 Task: Find connections with filter location Montecarlo with filter topic #indiawith filter profile language French with filter current company UST with filter school LADY DOAK COLLEGE with filter industry Medical and Diagnostic Laboratories with filter service category Cybersecurity with filter keywords title Operations Manager
Action: Mouse moved to (542, 108)
Screenshot: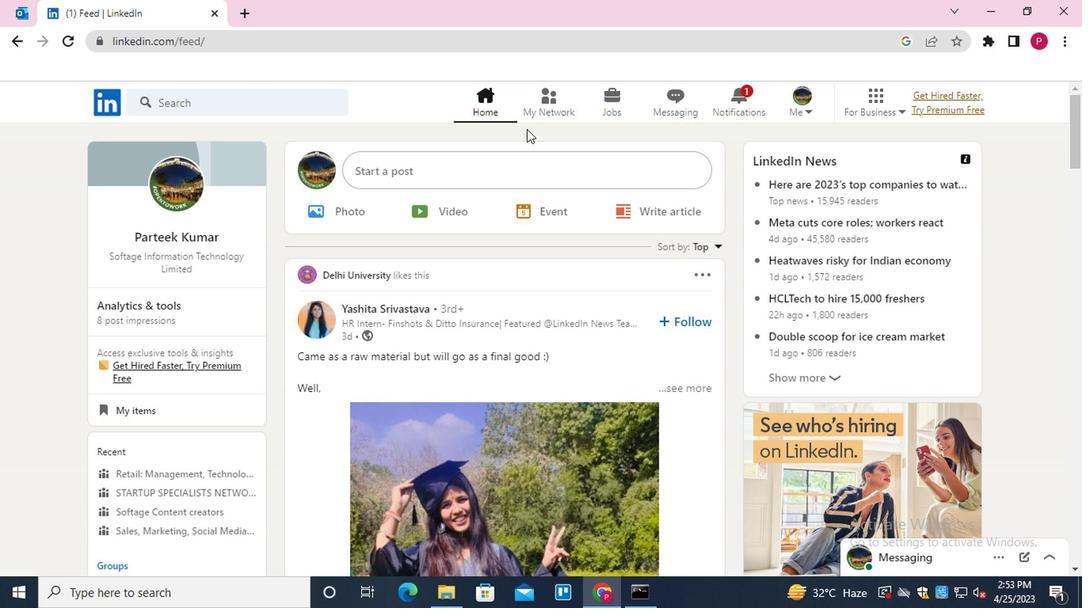 
Action: Mouse pressed left at (542, 108)
Screenshot: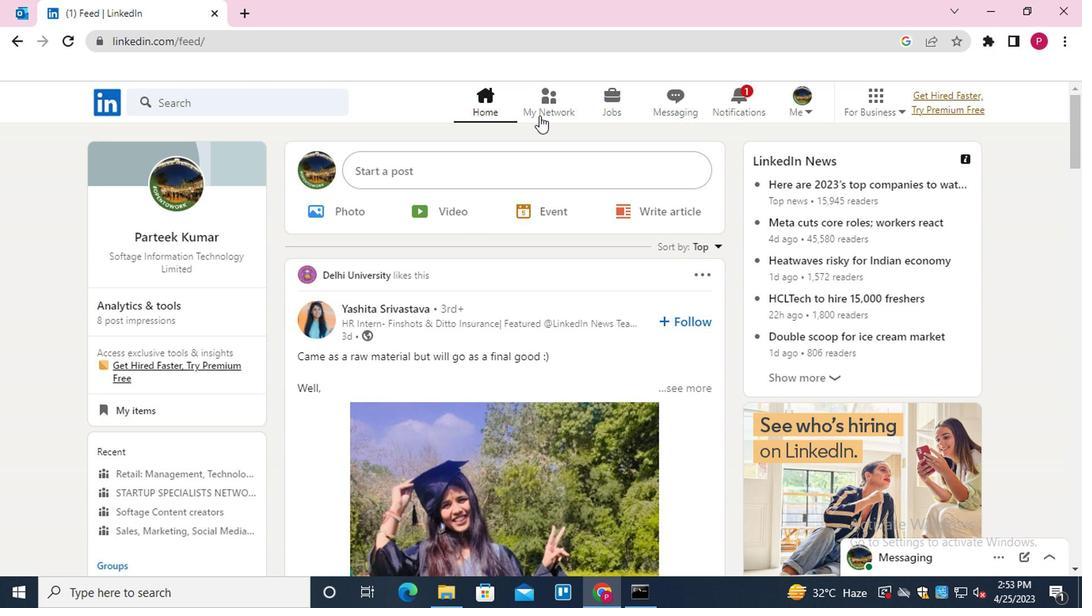 
Action: Mouse moved to (218, 178)
Screenshot: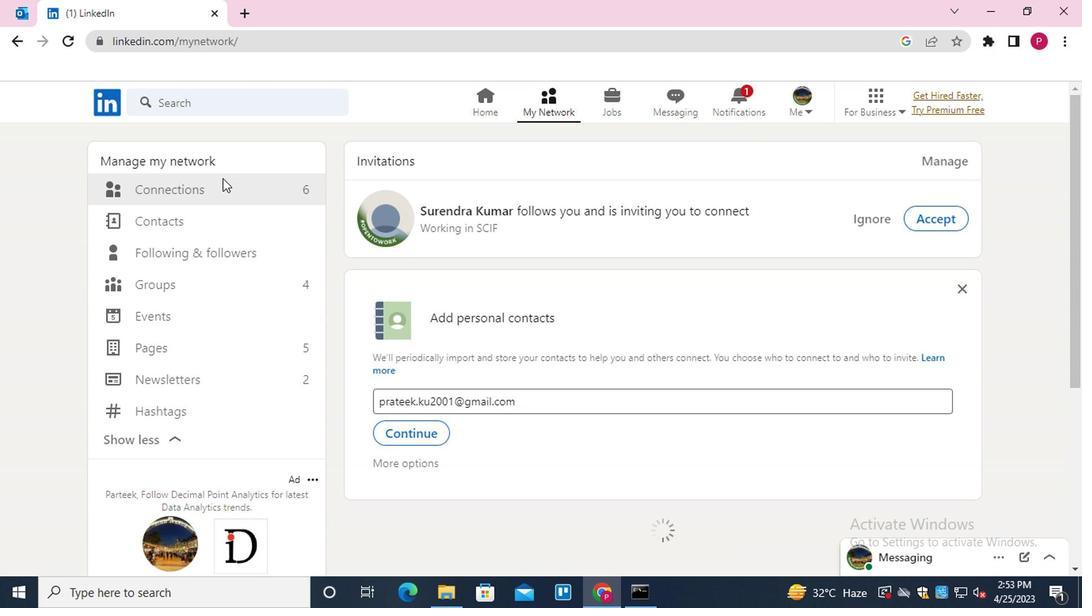 
Action: Mouse pressed left at (218, 178)
Screenshot: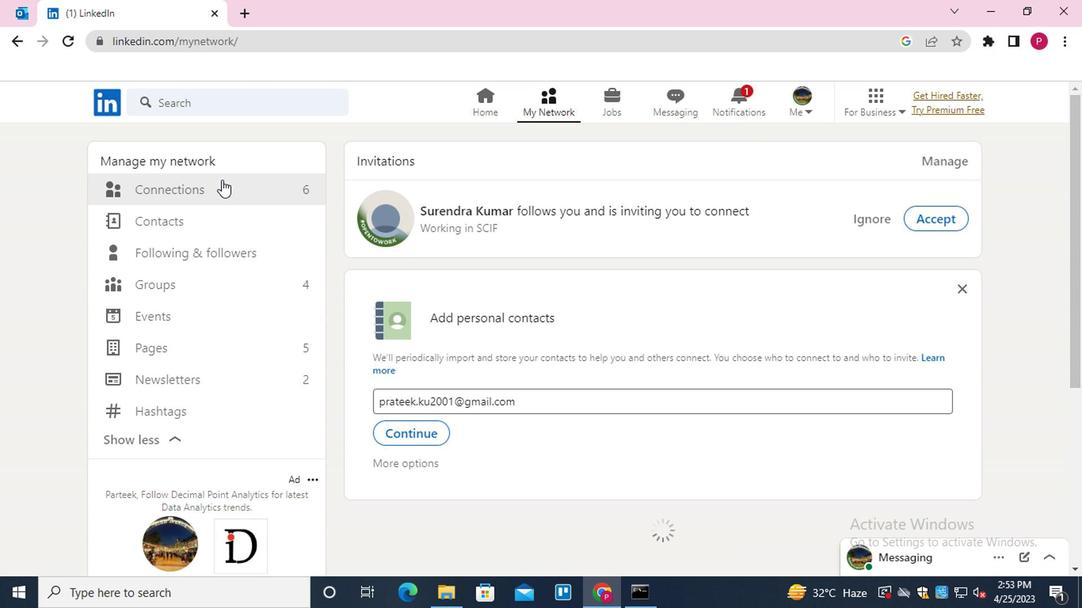 
Action: Mouse moved to (639, 193)
Screenshot: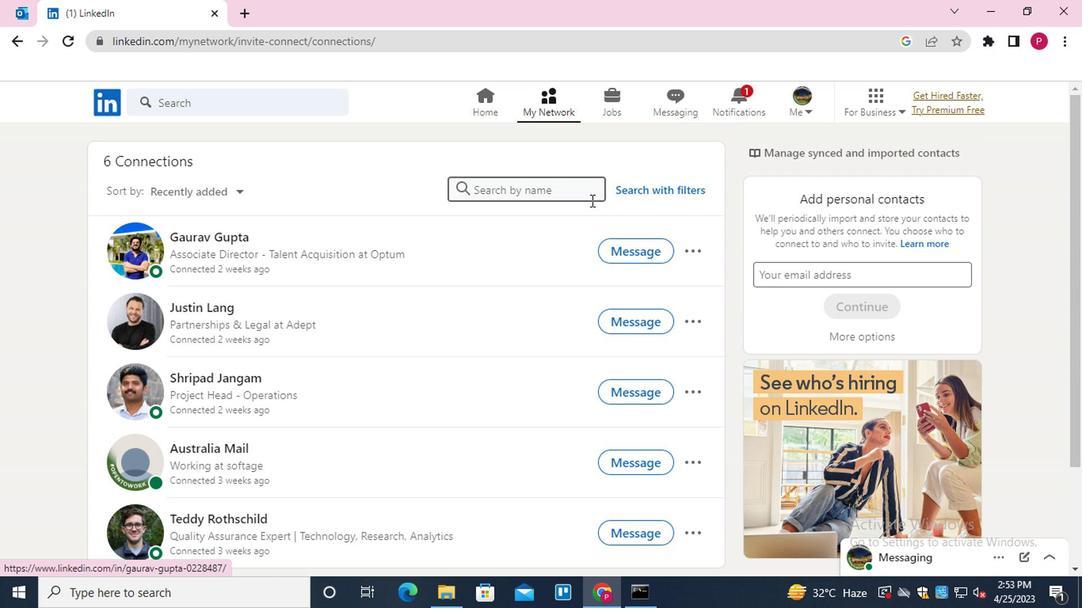 
Action: Mouse pressed left at (639, 193)
Screenshot: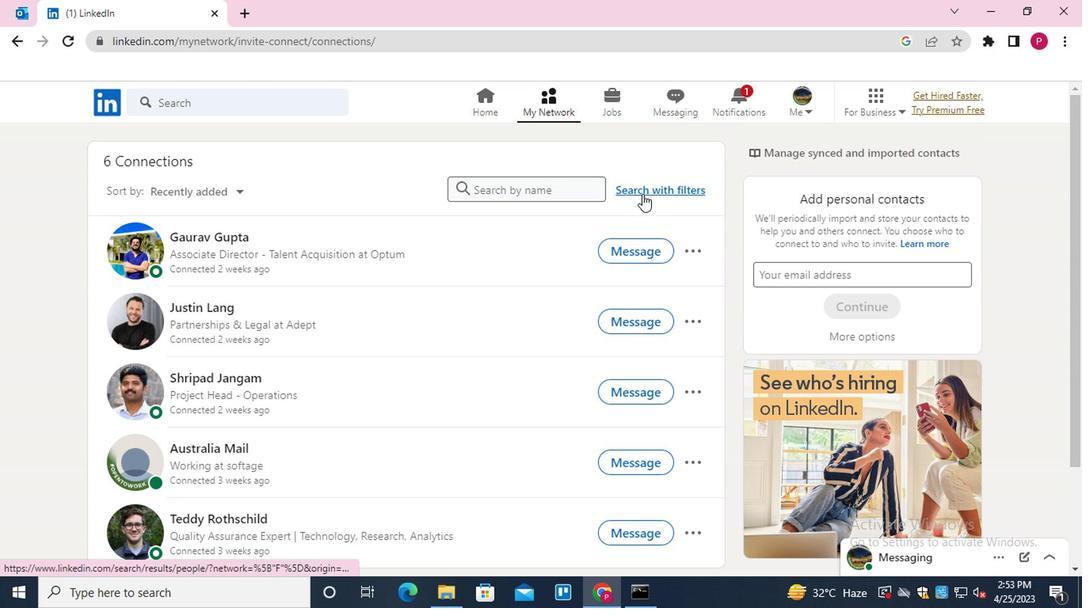 
Action: Mouse moved to (519, 149)
Screenshot: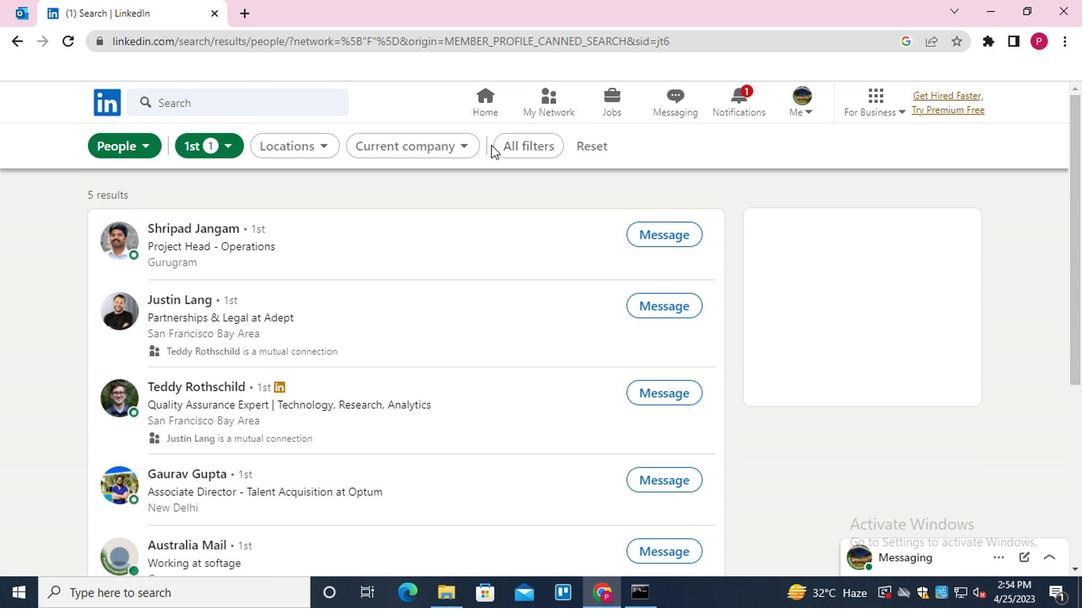 
Action: Mouse pressed left at (519, 149)
Screenshot: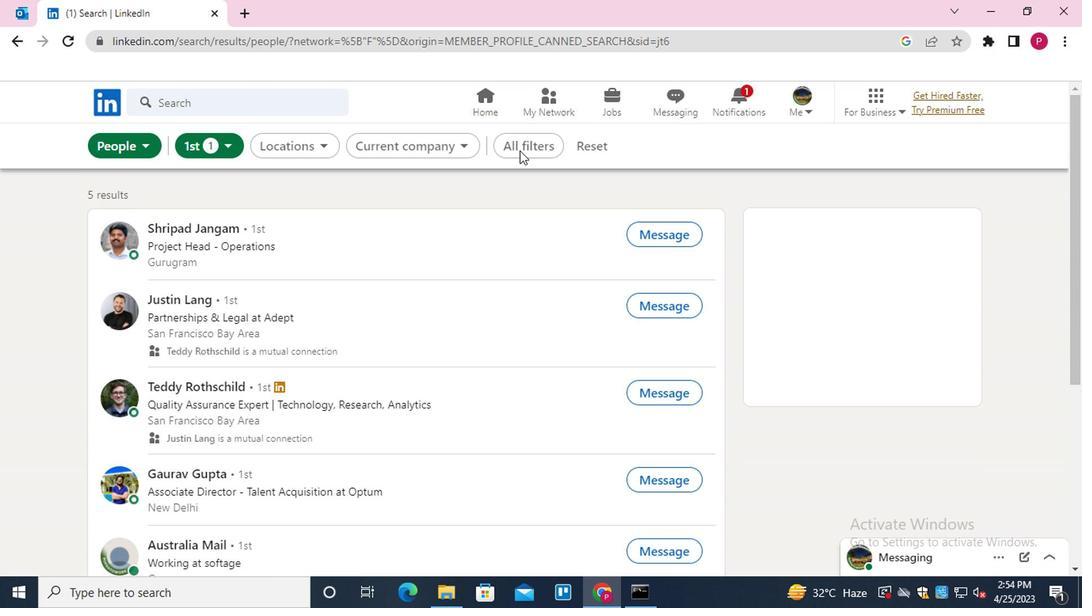 
Action: Mouse moved to (881, 356)
Screenshot: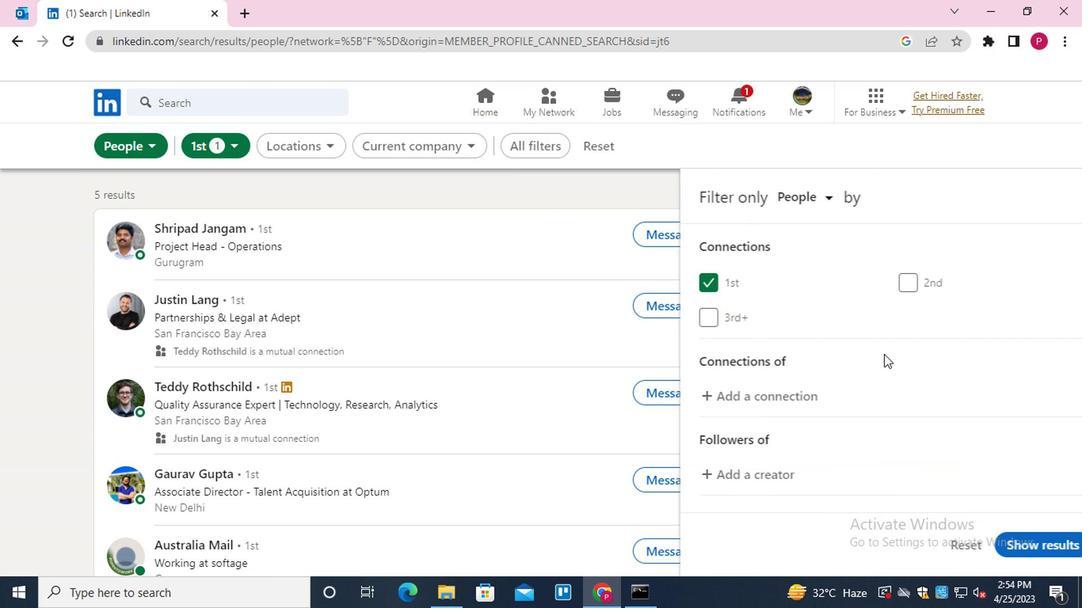
Action: Mouse scrolled (881, 355) with delta (0, -1)
Screenshot: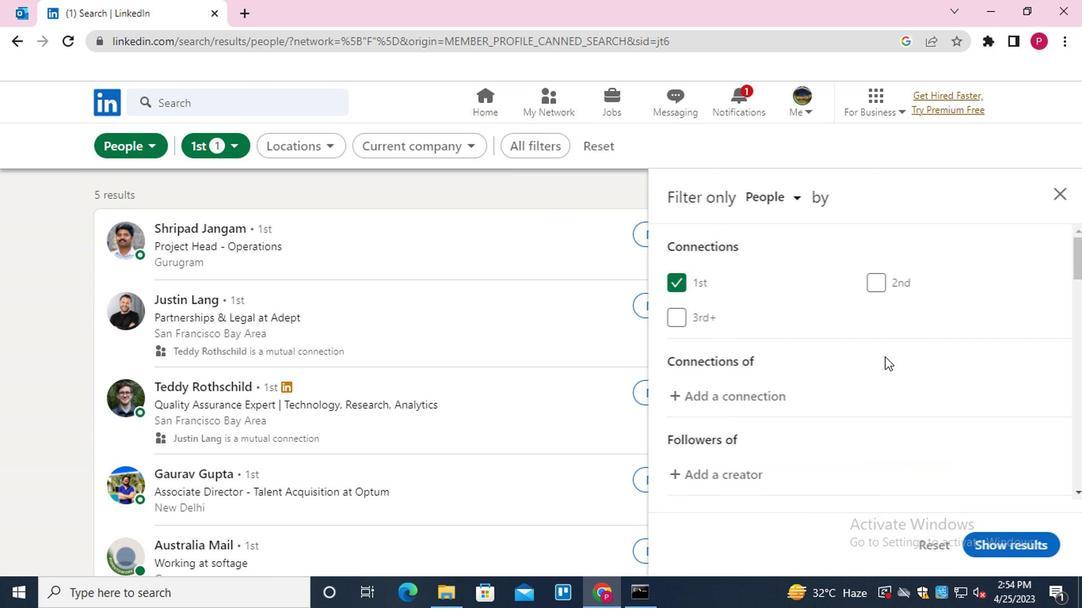 
Action: Mouse scrolled (881, 355) with delta (0, -1)
Screenshot: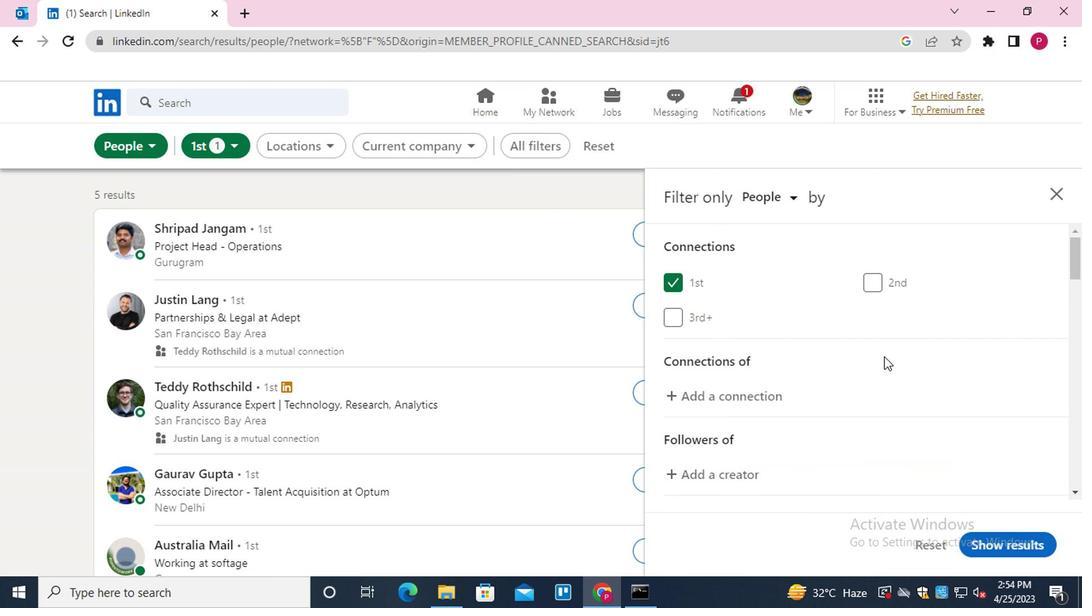 
Action: Mouse scrolled (881, 355) with delta (0, -1)
Screenshot: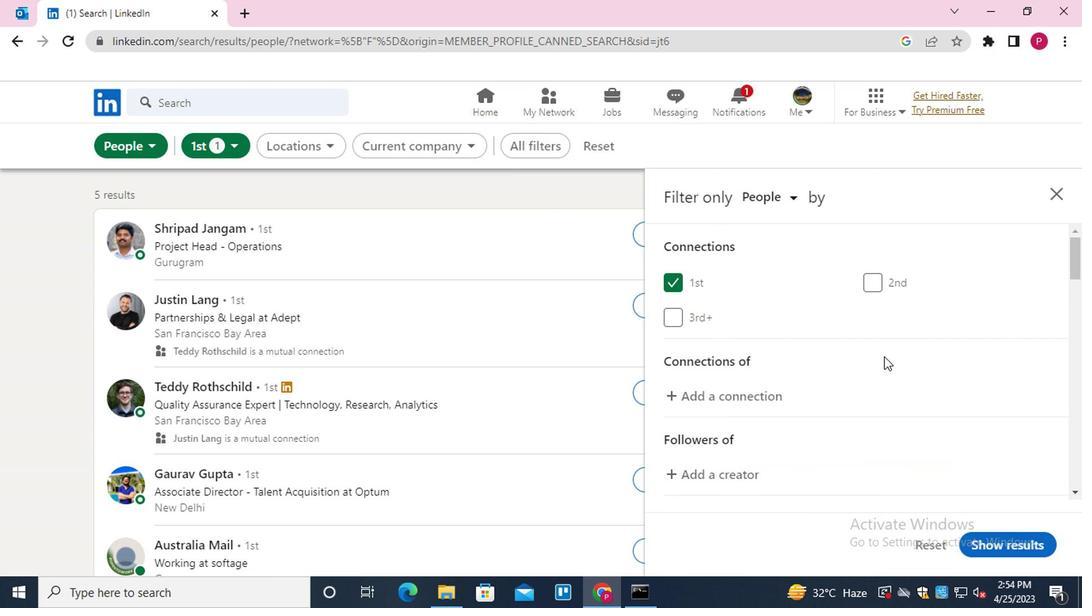 
Action: Mouse moved to (930, 385)
Screenshot: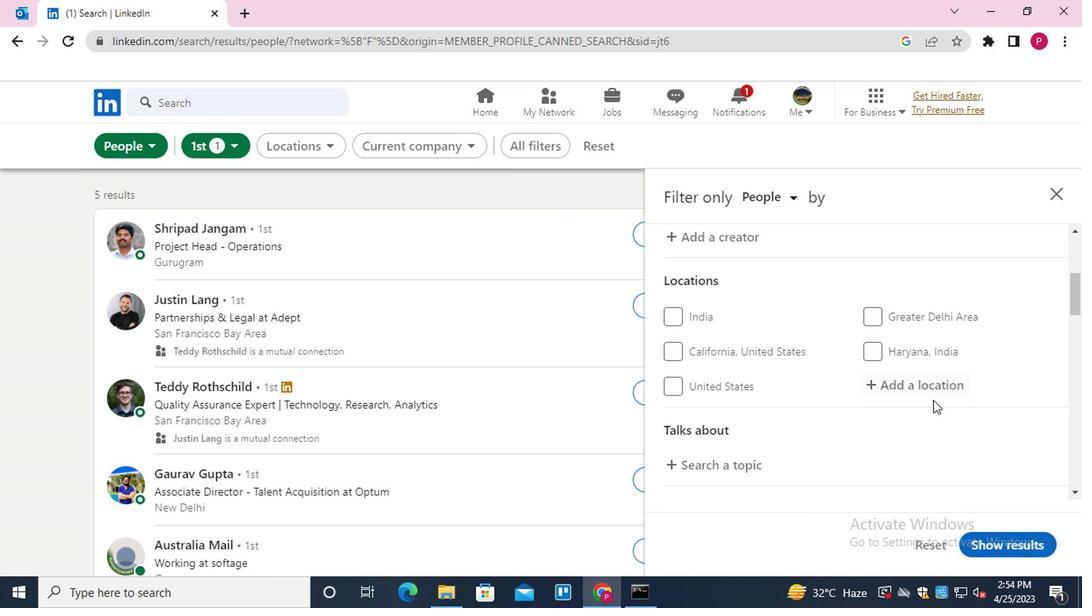 
Action: Mouse pressed left at (930, 385)
Screenshot: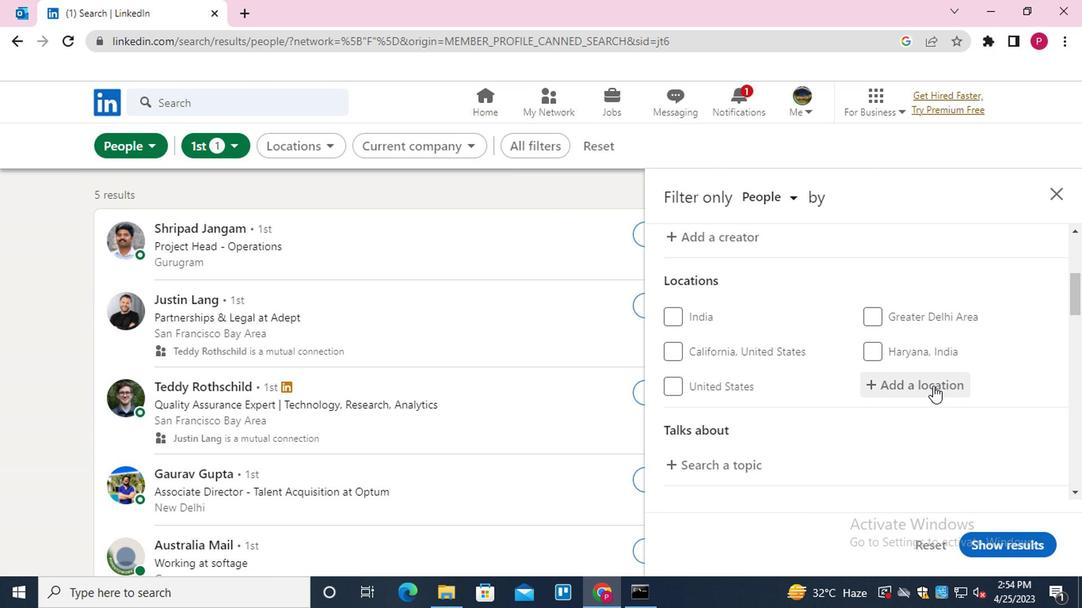 
Action: Key pressed <Key.shift>MONTECARLO
Screenshot: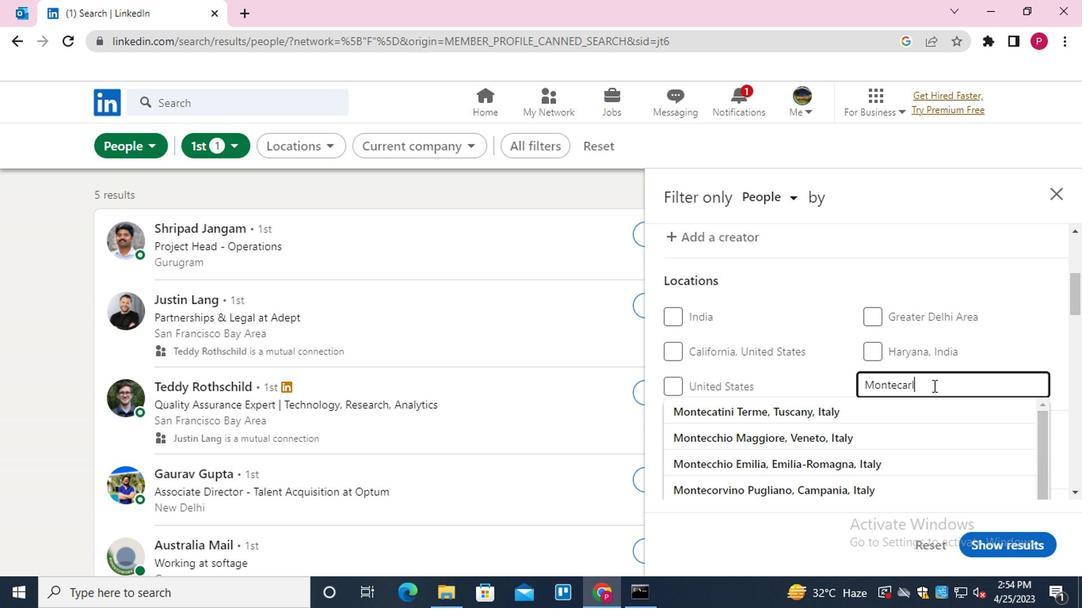 
Action: Mouse moved to (843, 411)
Screenshot: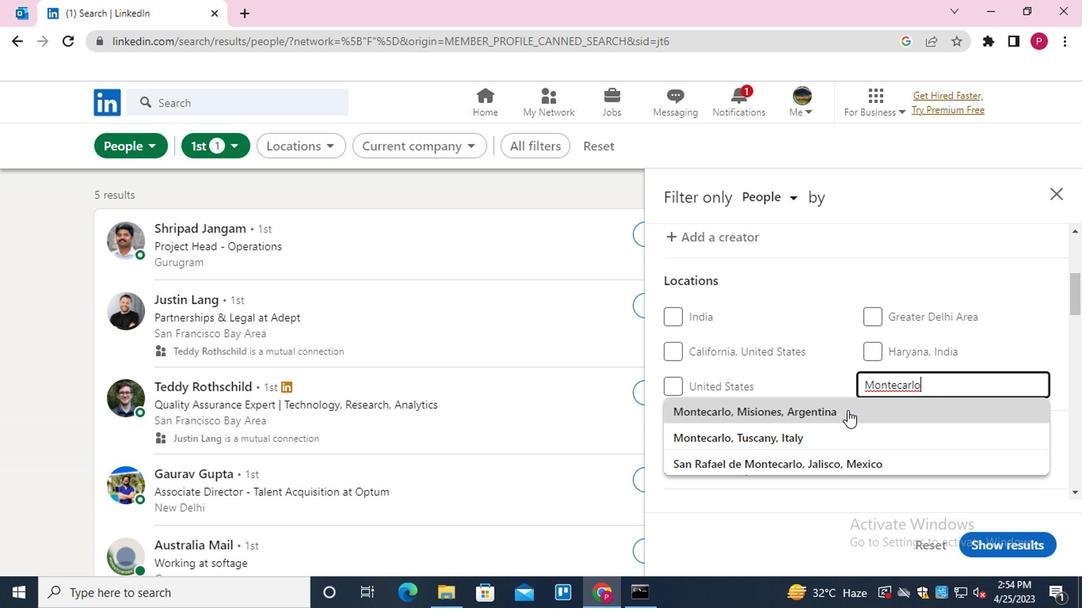 
Action: Mouse pressed left at (843, 411)
Screenshot: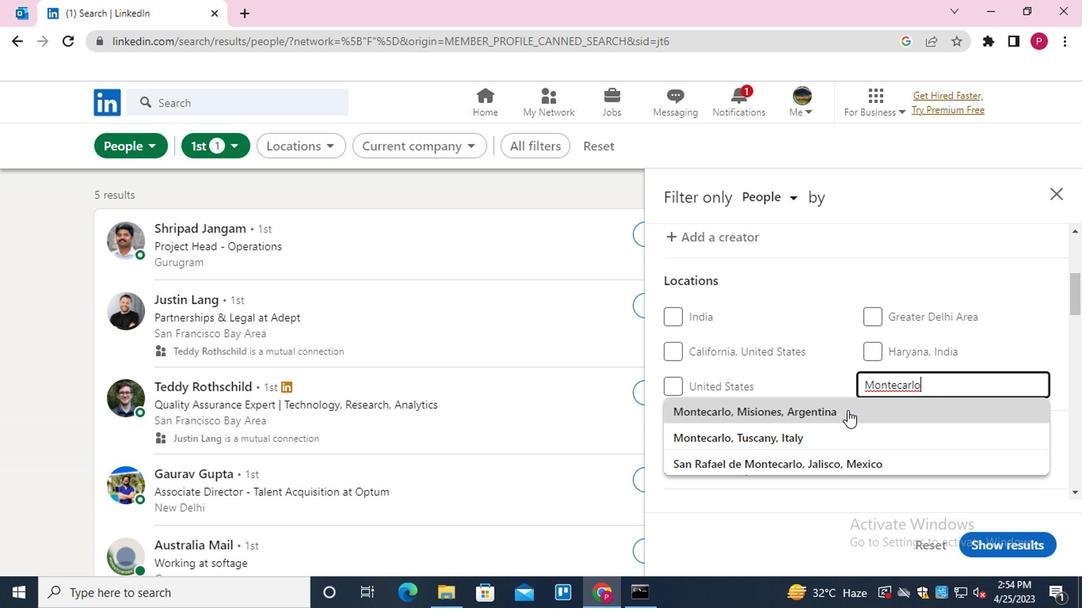 
Action: Mouse moved to (837, 365)
Screenshot: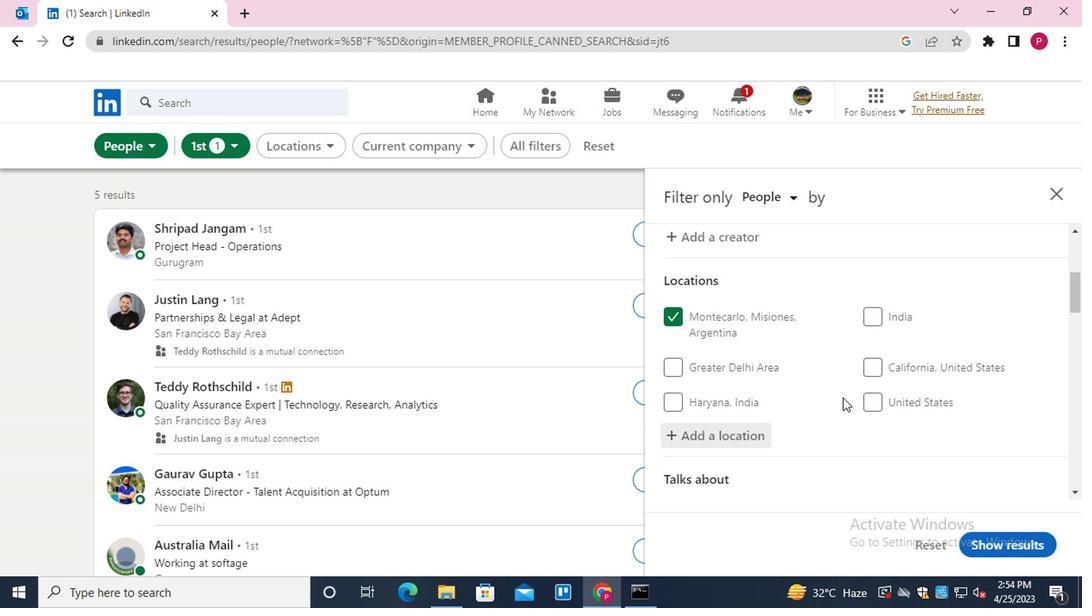 
Action: Mouse scrolled (837, 364) with delta (0, 0)
Screenshot: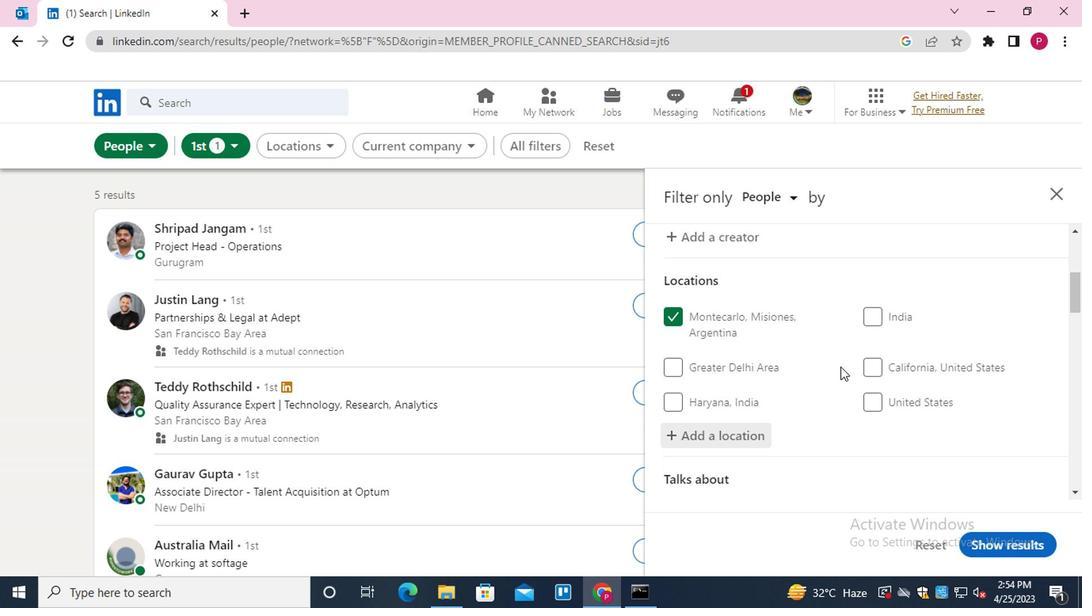 
Action: Mouse scrolled (837, 364) with delta (0, 0)
Screenshot: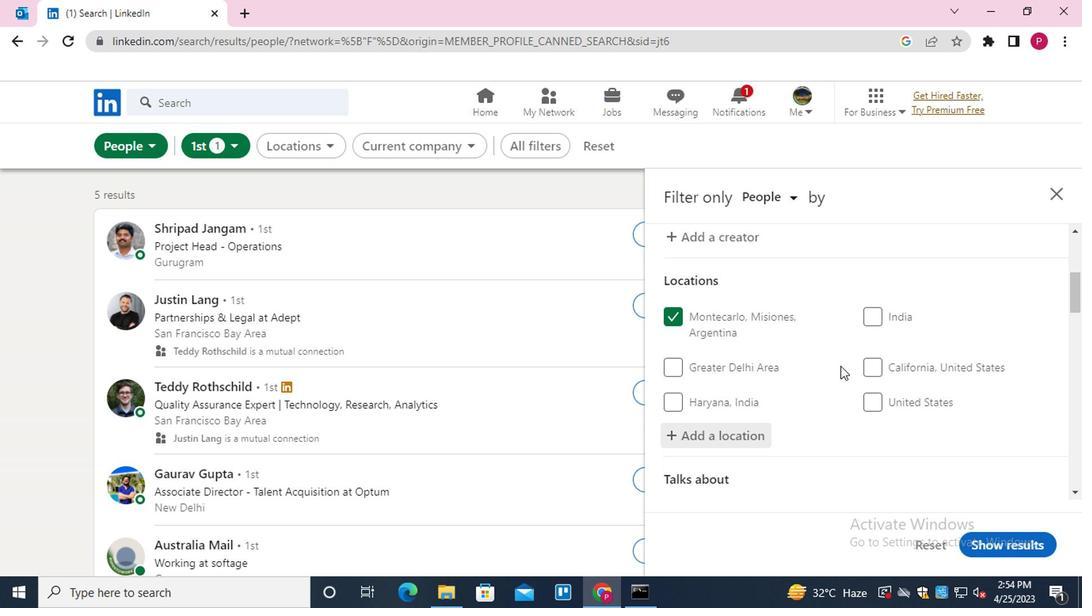 
Action: Mouse scrolled (837, 364) with delta (0, 0)
Screenshot: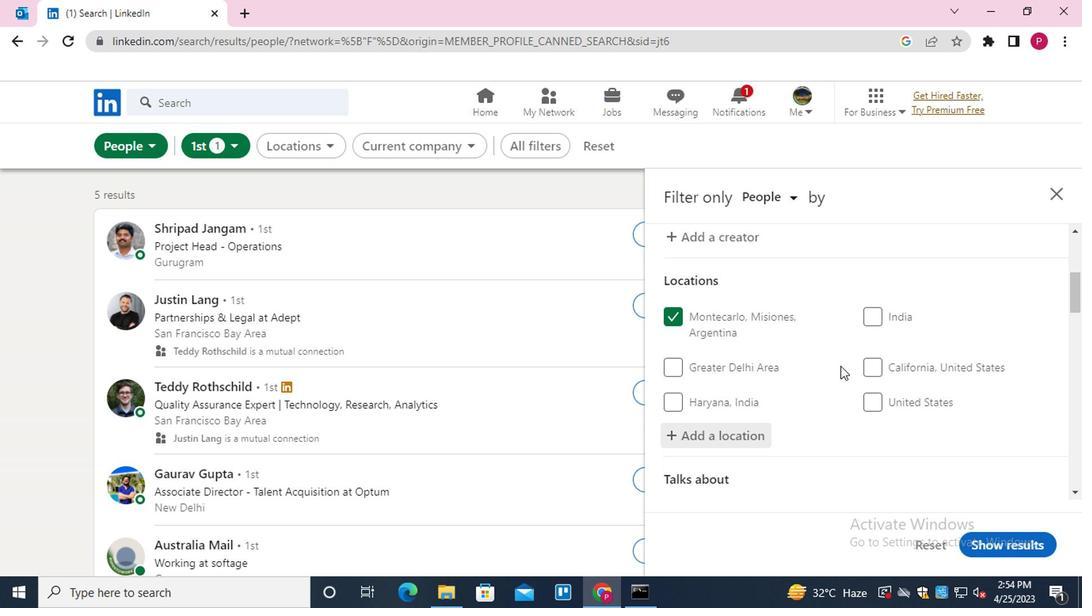 
Action: Mouse moved to (718, 272)
Screenshot: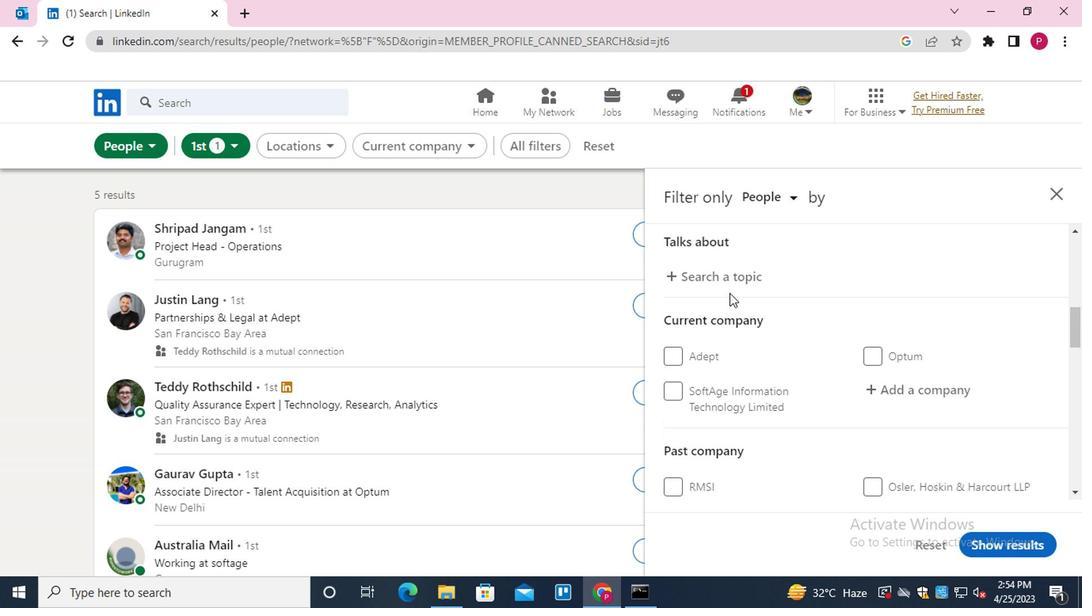 
Action: Mouse pressed left at (718, 272)
Screenshot: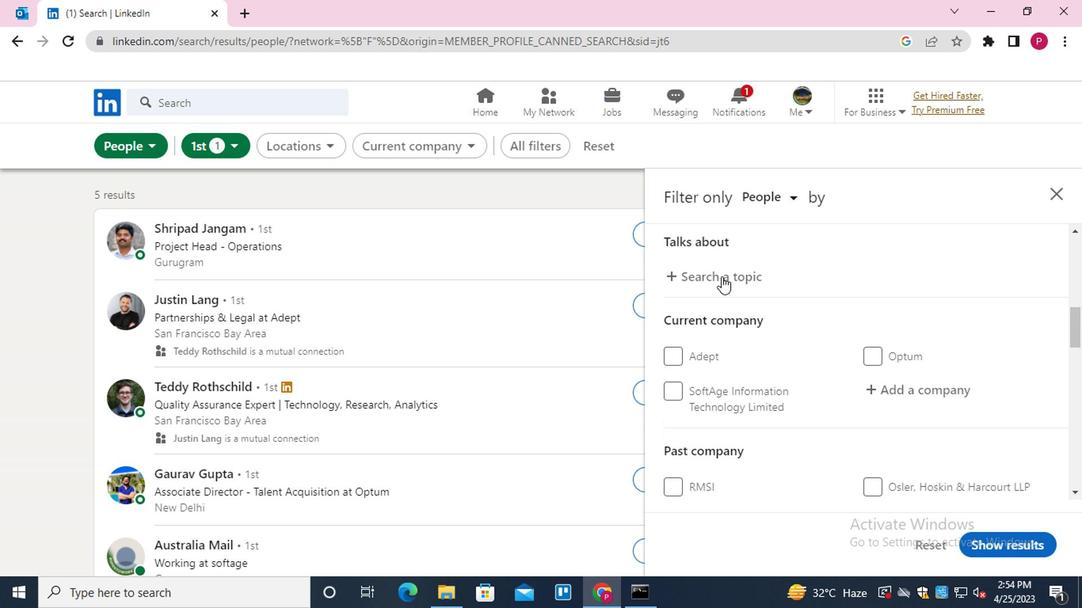 
Action: Key pressed <Key.shift>#INDIA
Screenshot: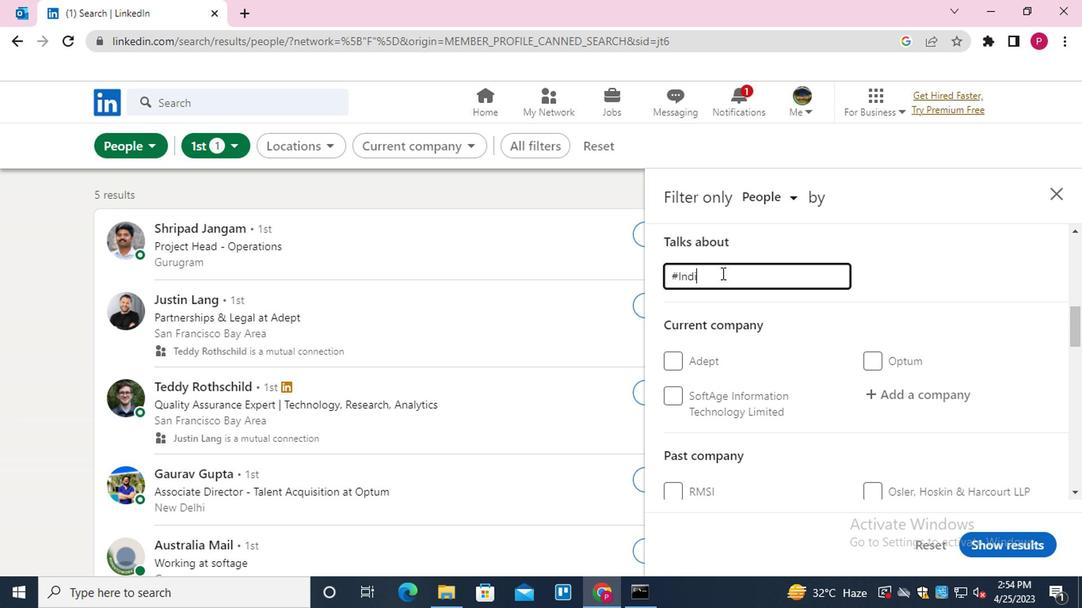 
Action: Mouse moved to (728, 345)
Screenshot: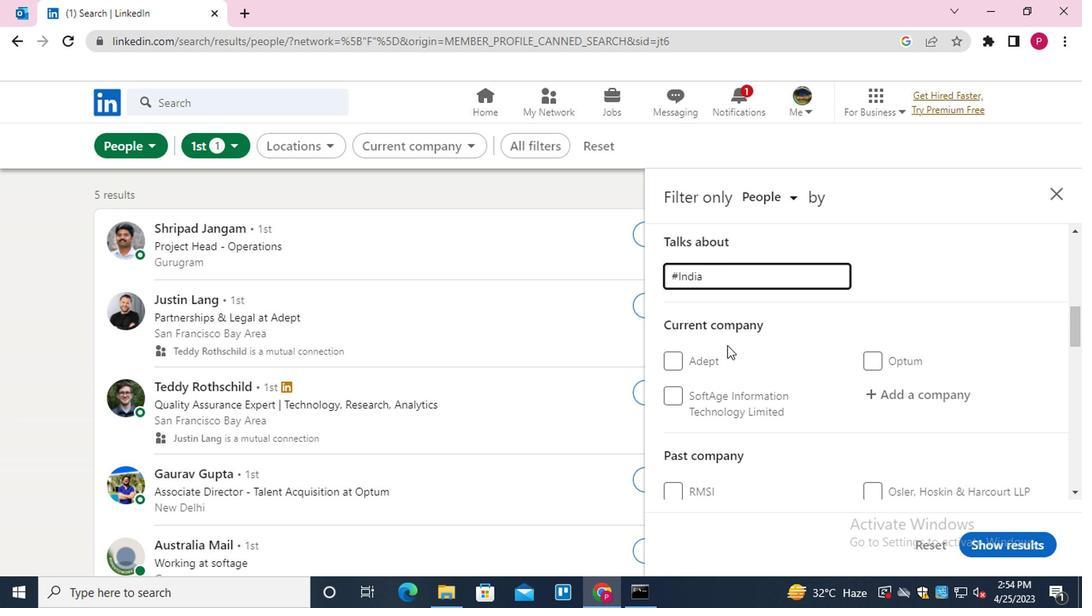 
Action: Mouse scrolled (728, 344) with delta (0, 0)
Screenshot: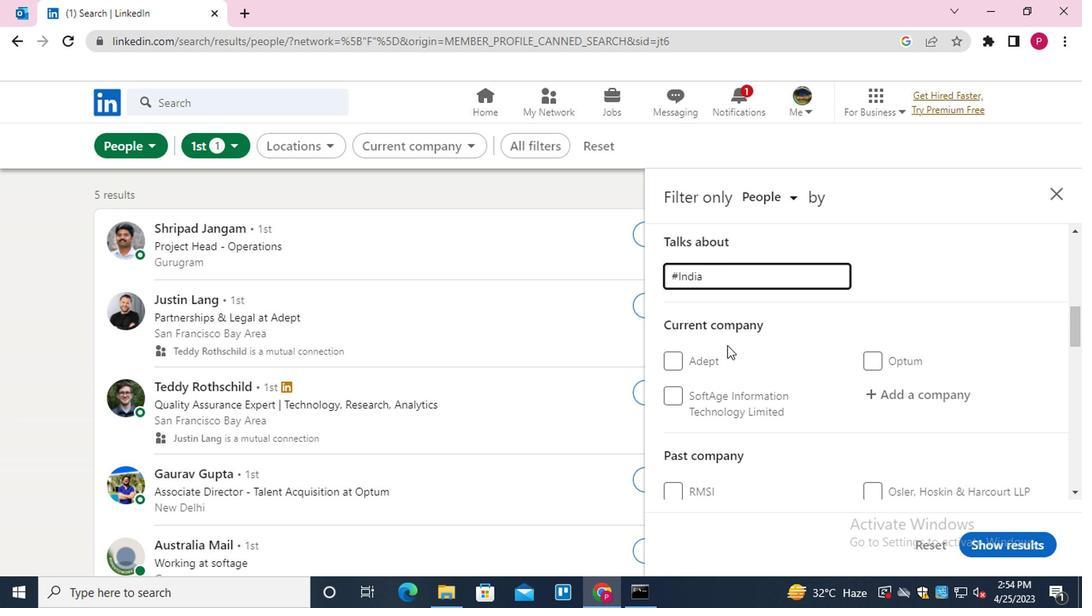 
Action: Mouse moved to (744, 350)
Screenshot: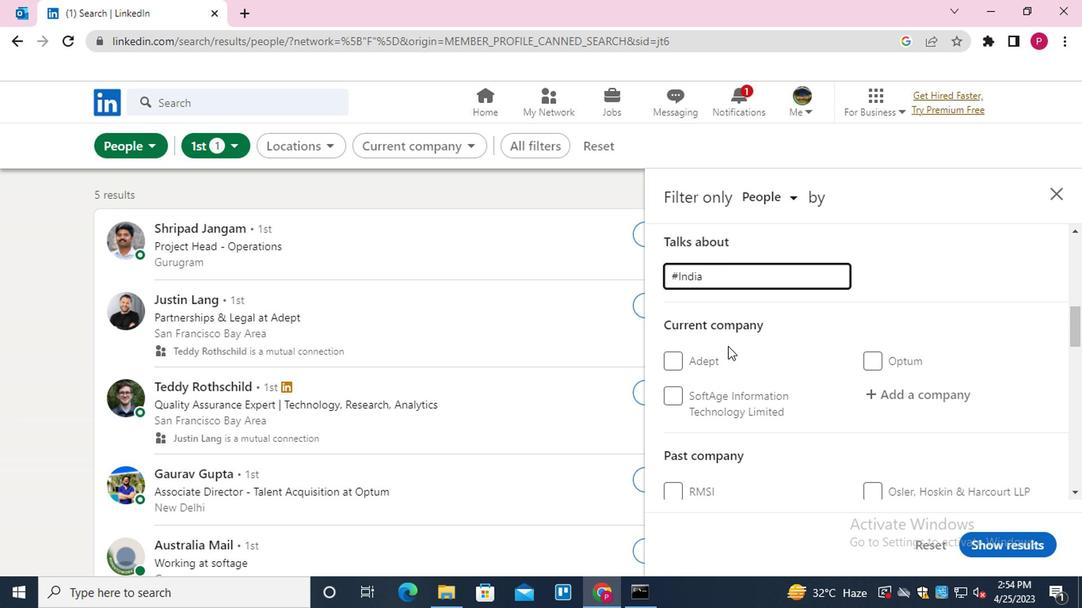 
Action: Mouse scrolled (744, 349) with delta (0, 0)
Screenshot: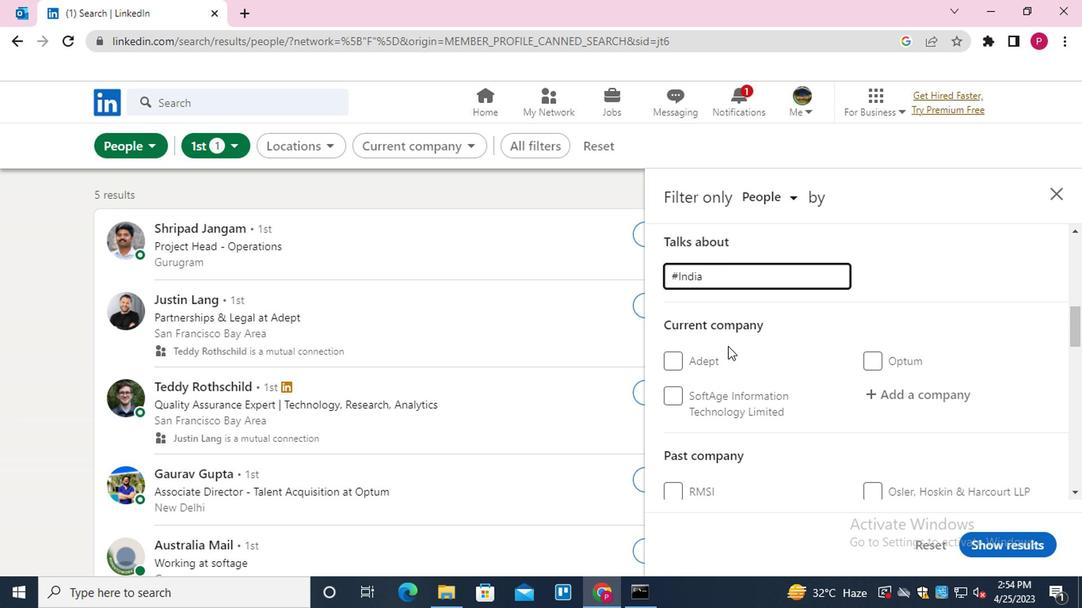 
Action: Mouse moved to (932, 238)
Screenshot: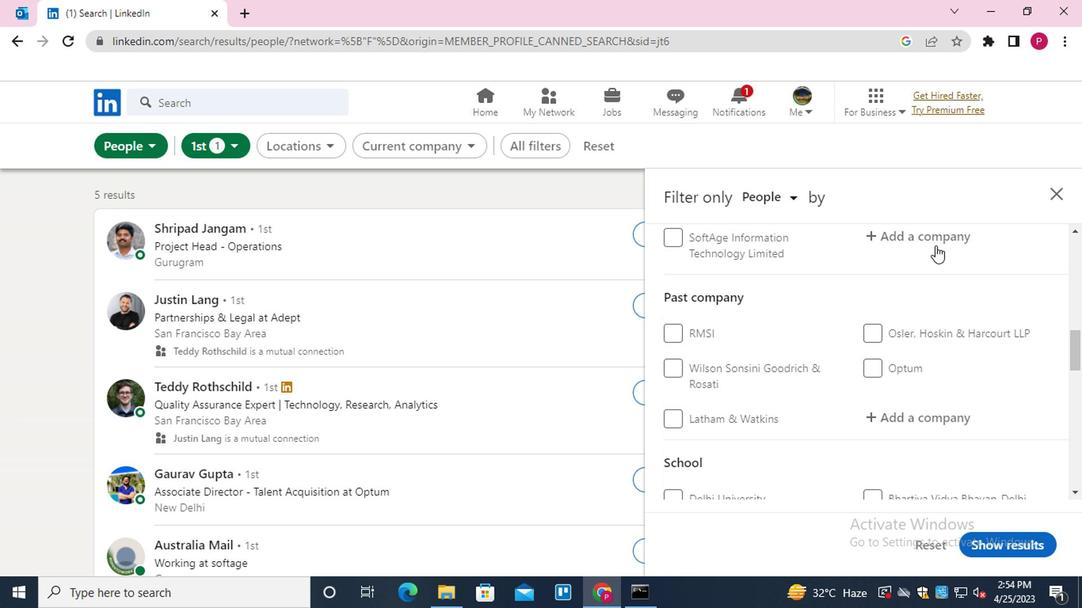 
Action: Mouse pressed left at (932, 238)
Screenshot: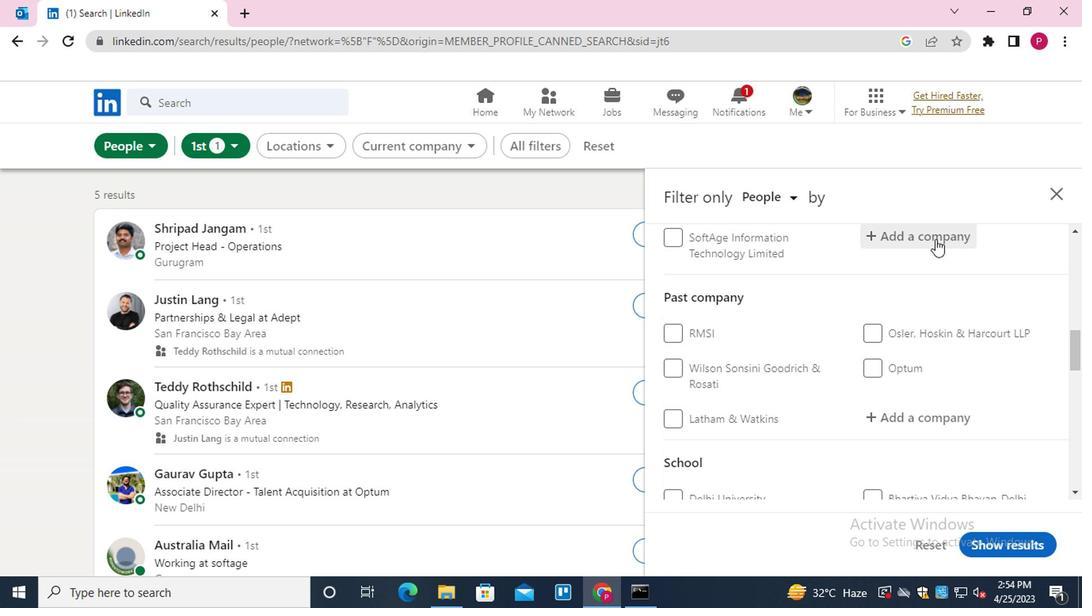 
Action: Mouse moved to (878, 317)
Screenshot: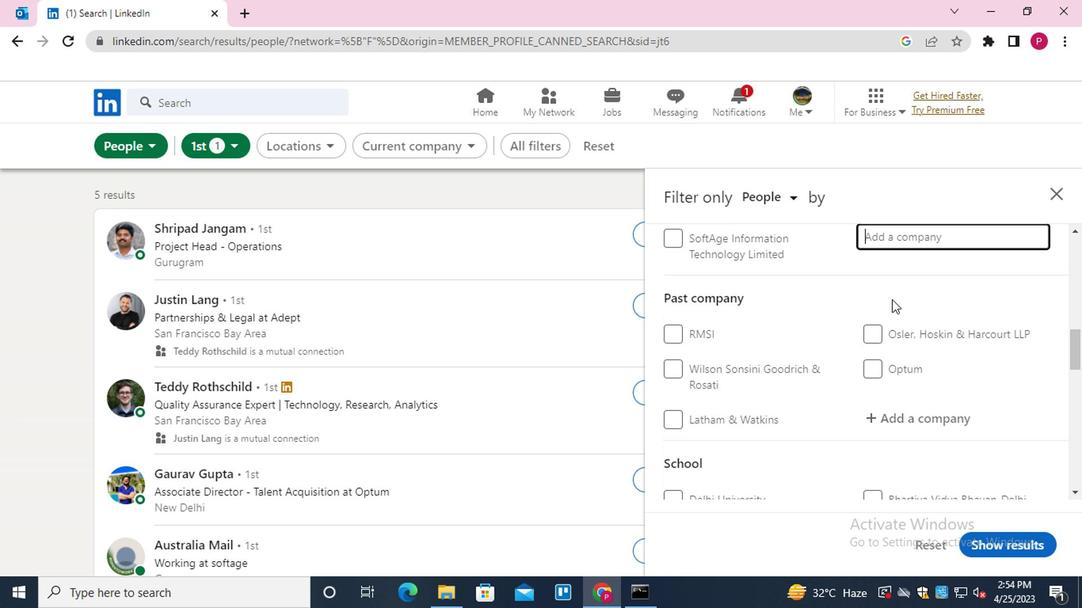 
Action: Key pressed <Key.shift><Key.shift><Key.shift>UST
Screenshot: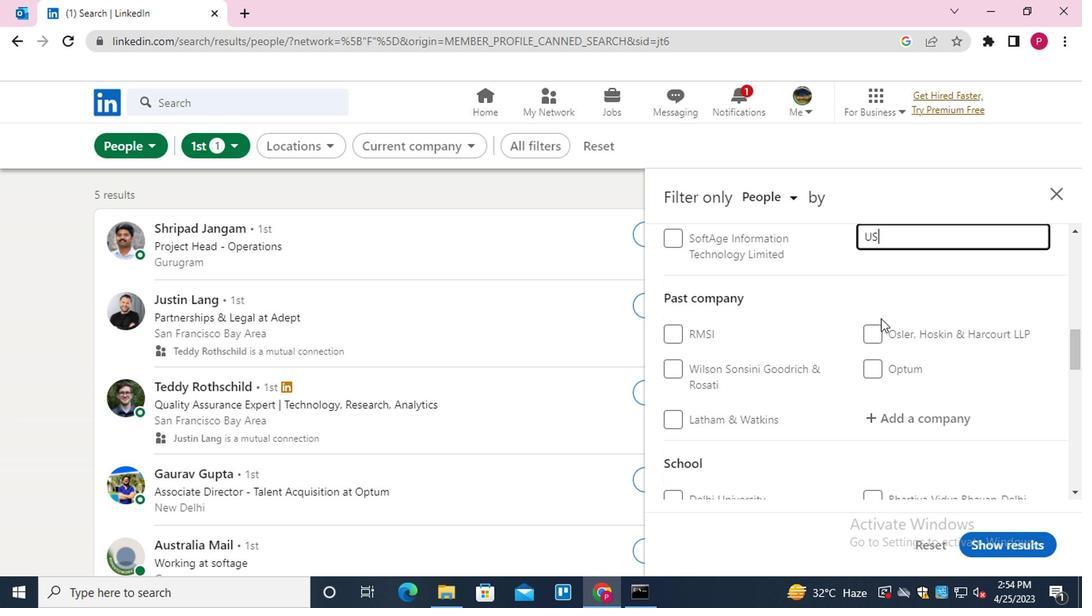 
Action: Mouse moved to (837, 276)
Screenshot: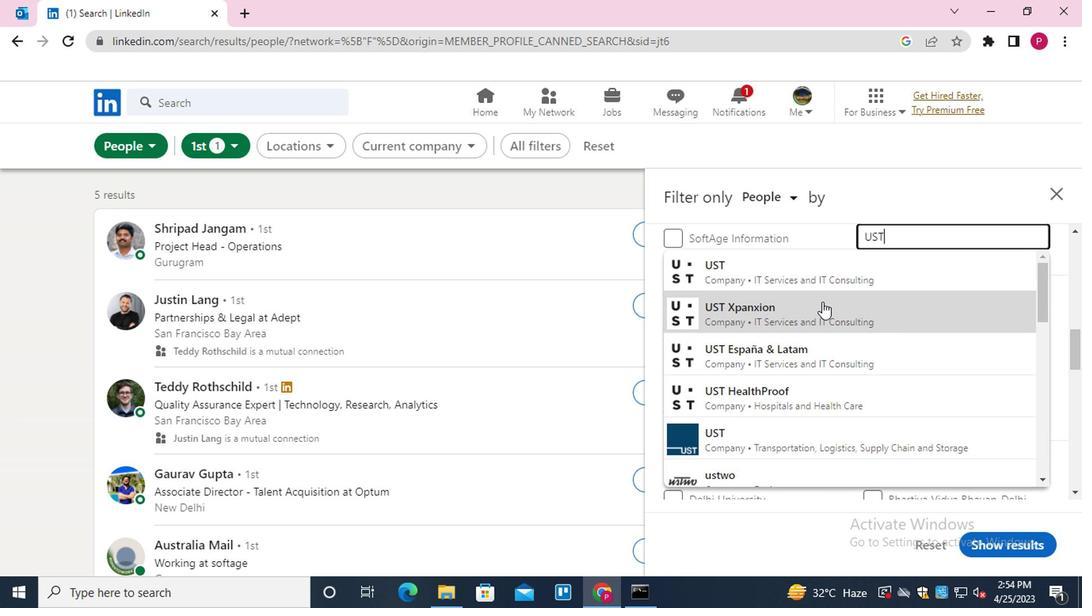 
Action: Mouse pressed left at (837, 276)
Screenshot: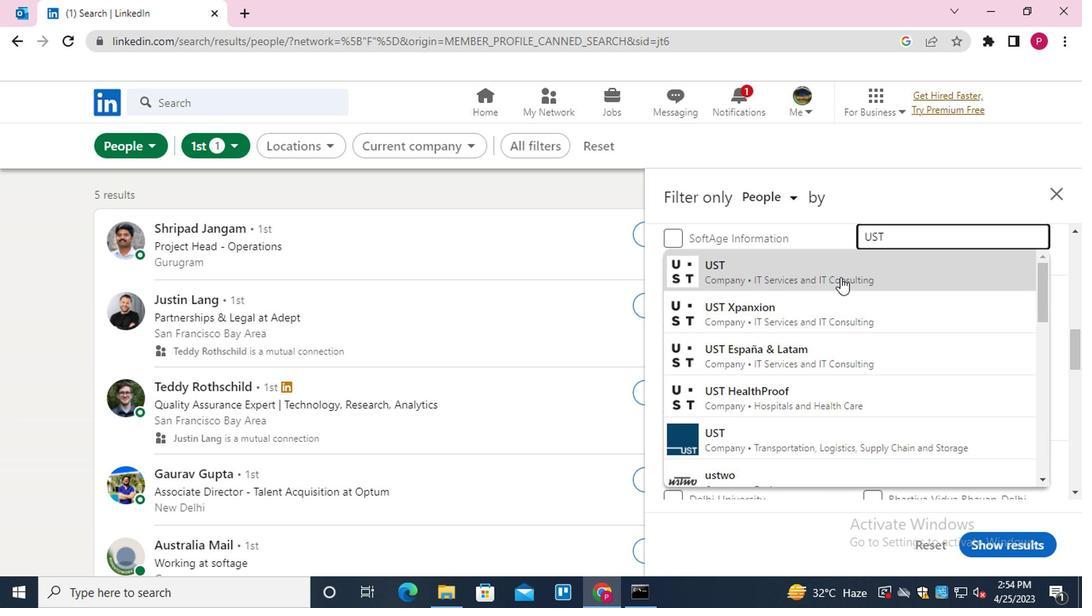 
Action: Mouse moved to (776, 298)
Screenshot: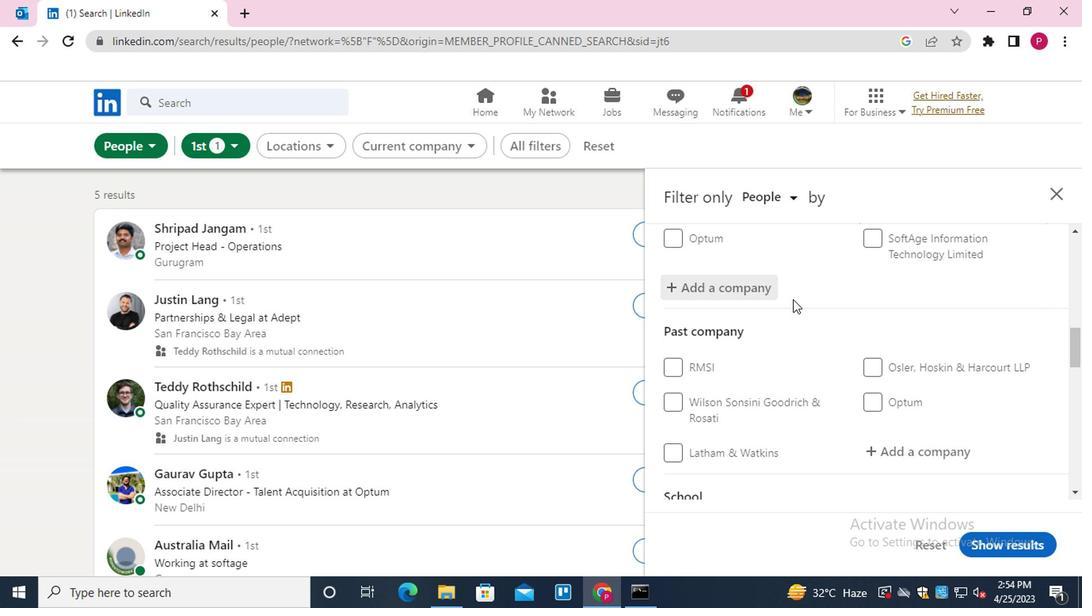 
Action: Mouse scrolled (776, 297) with delta (0, -1)
Screenshot: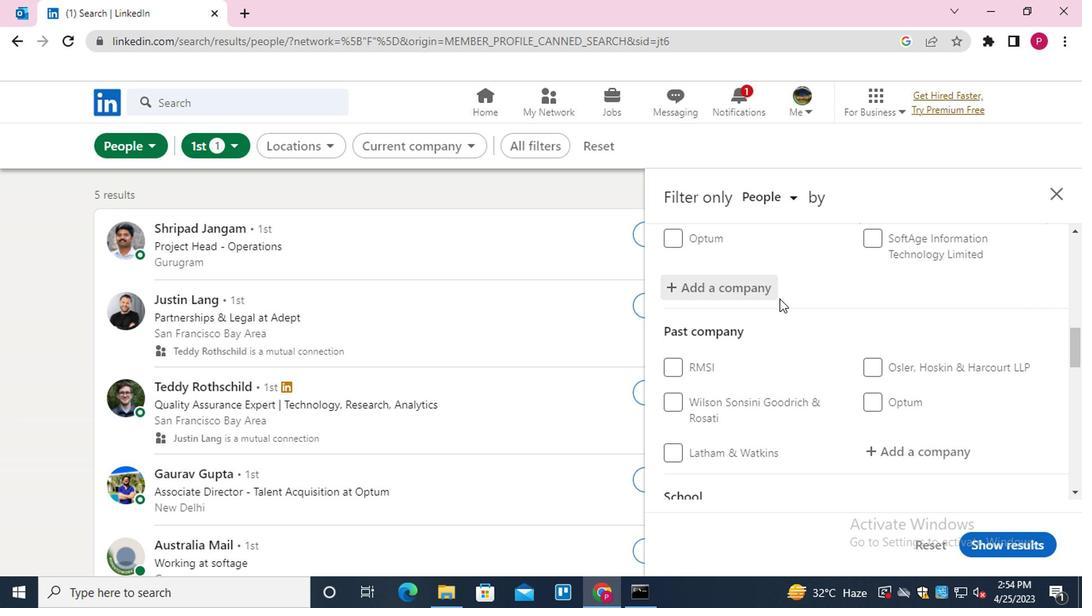 
Action: Mouse scrolled (776, 297) with delta (0, -1)
Screenshot: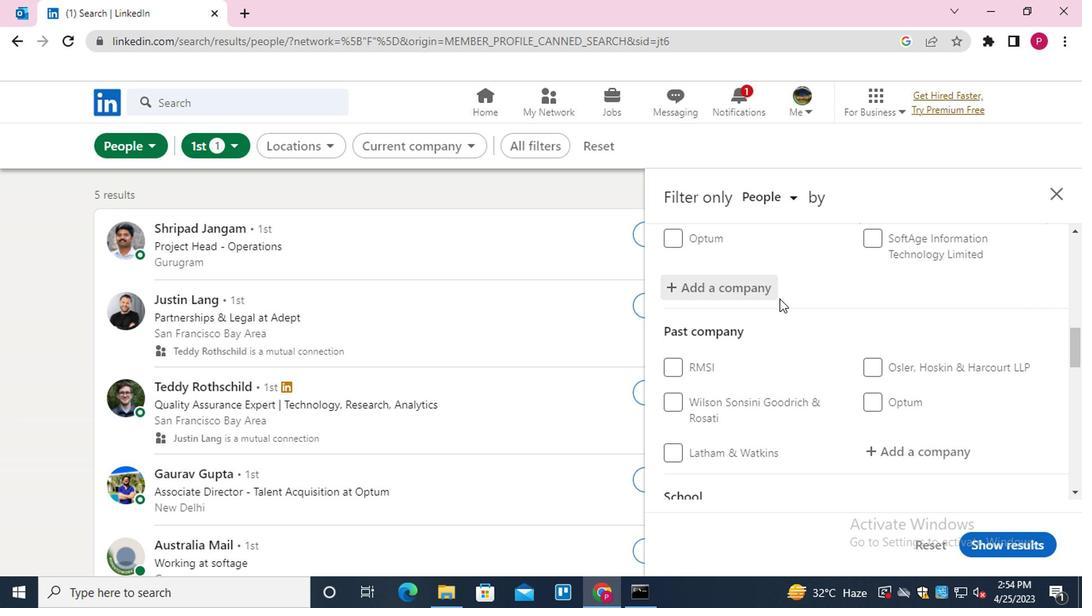 
Action: Mouse scrolled (776, 297) with delta (0, -1)
Screenshot: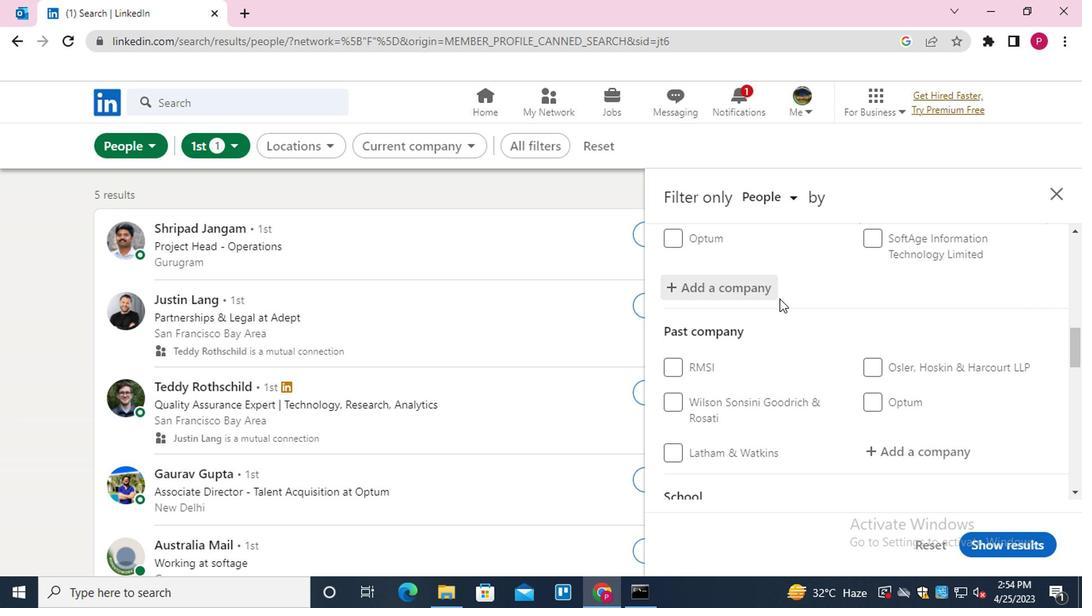 
Action: Mouse moved to (921, 397)
Screenshot: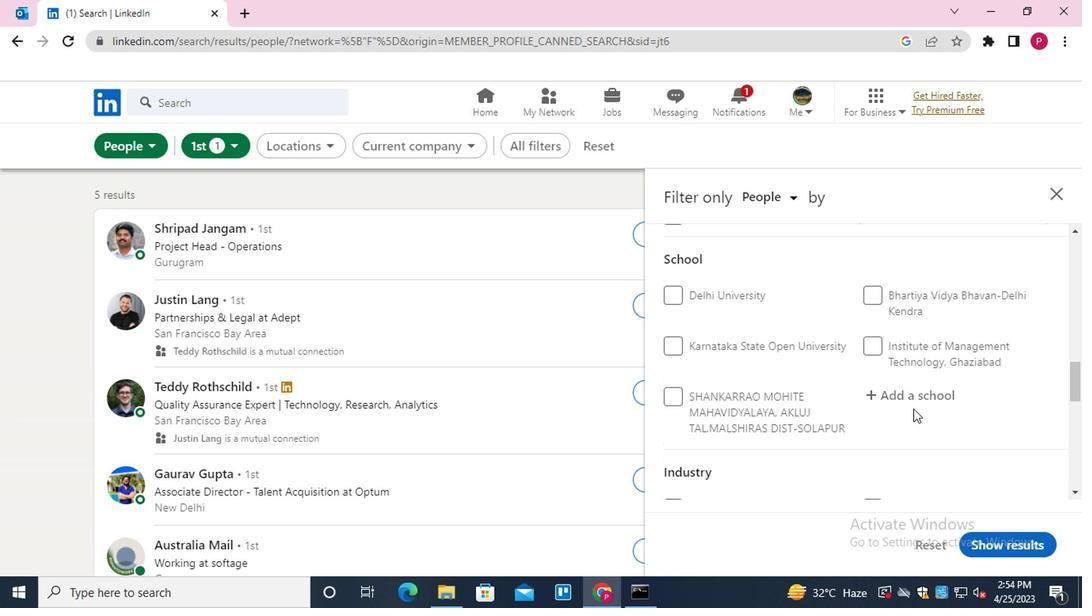 
Action: Mouse pressed left at (921, 397)
Screenshot: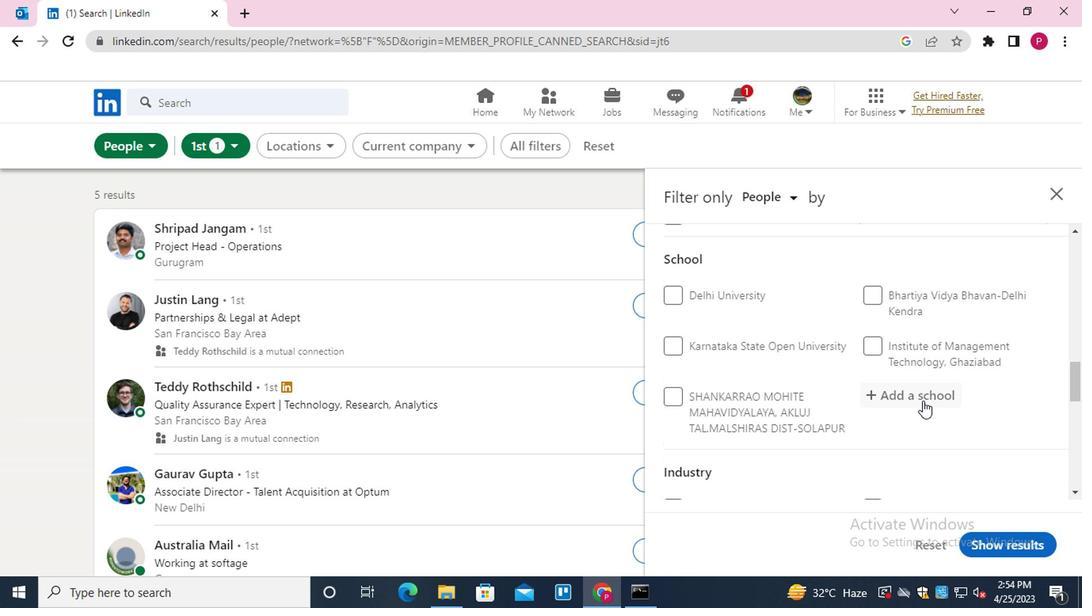 
Action: Key pressed <Key.shift><Key.shift><Key.shift><Key.shift><Key.shift><Key.shift><Key.shift><Key.shift><Key.shift>J<Key.backspace>LADY<Key.space><Key.shift>DOAK
Screenshot: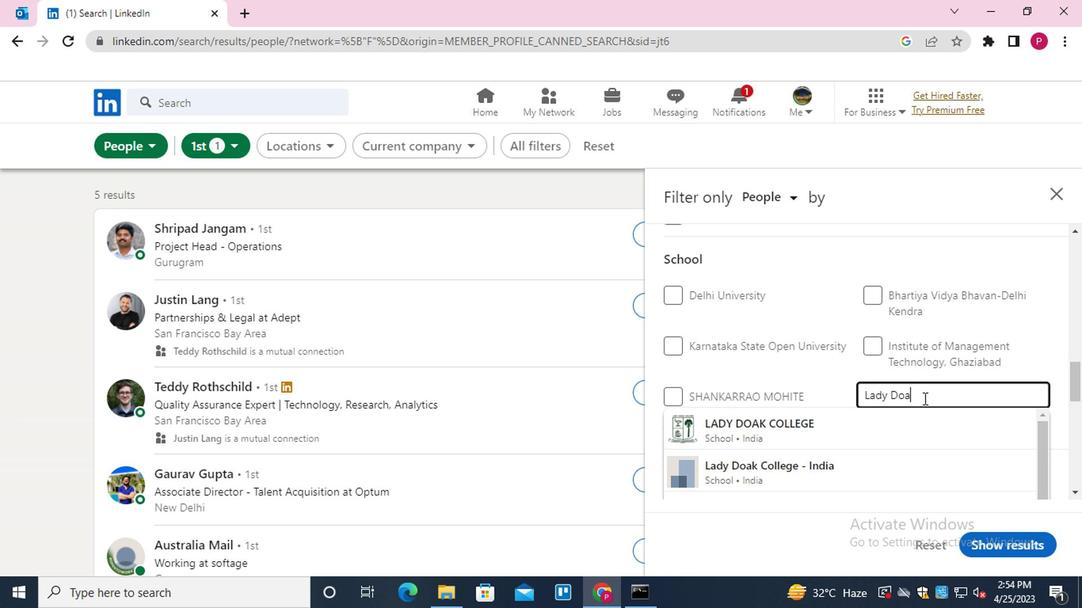 
Action: Mouse moved to (843, 427)
Screenshot: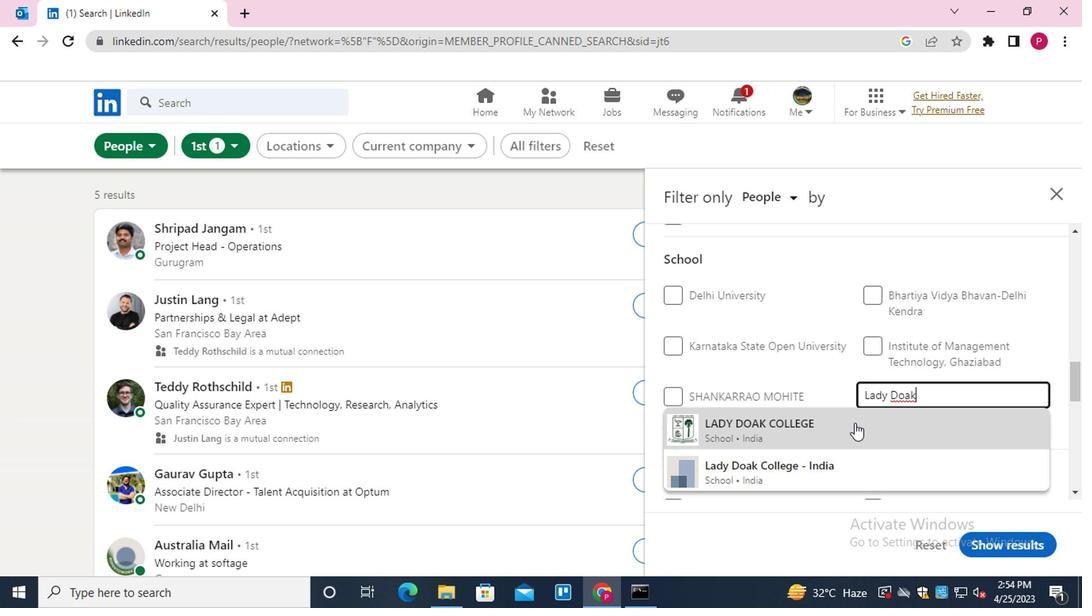 
Action: Mouse pressed left at (843, 427)
Screenshot: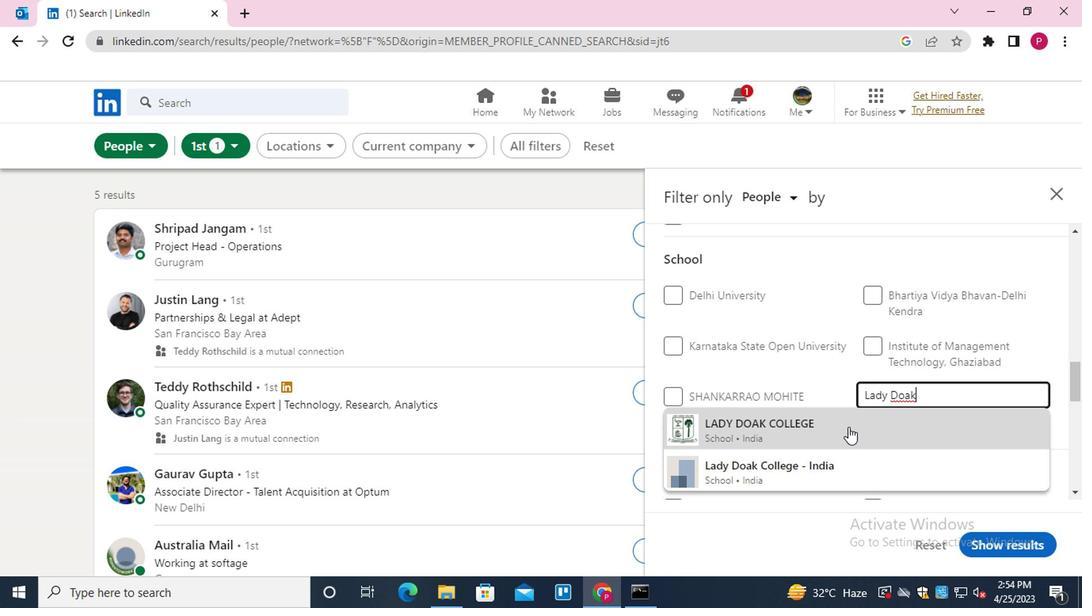 
Action: Mouse moved to (823, 370)
Screenshot: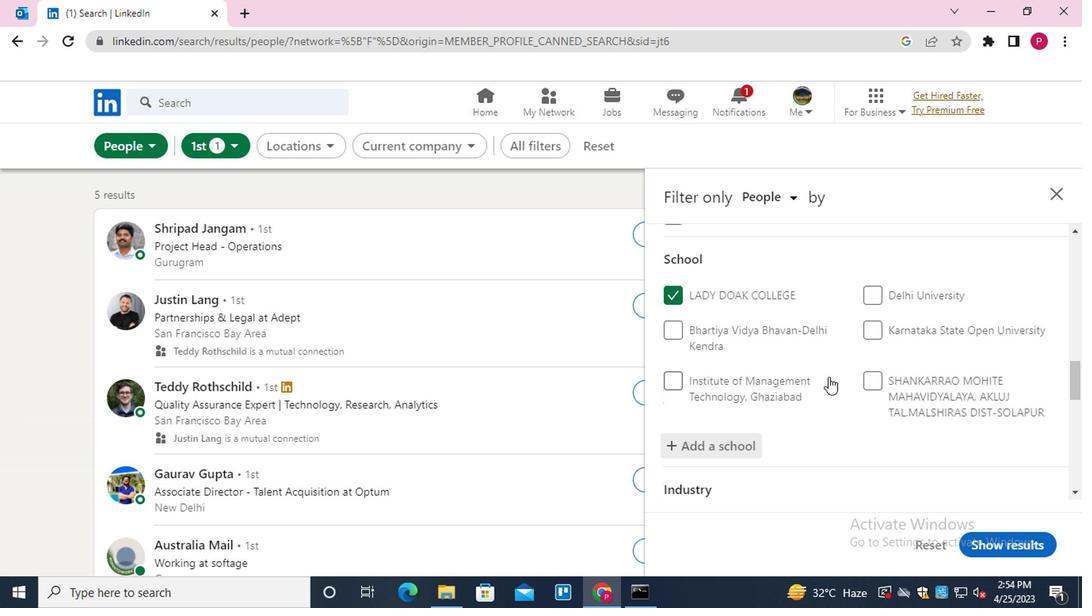 
Action: Mouse scrolled (823, 370) with delta (0, 0)
Screenshot: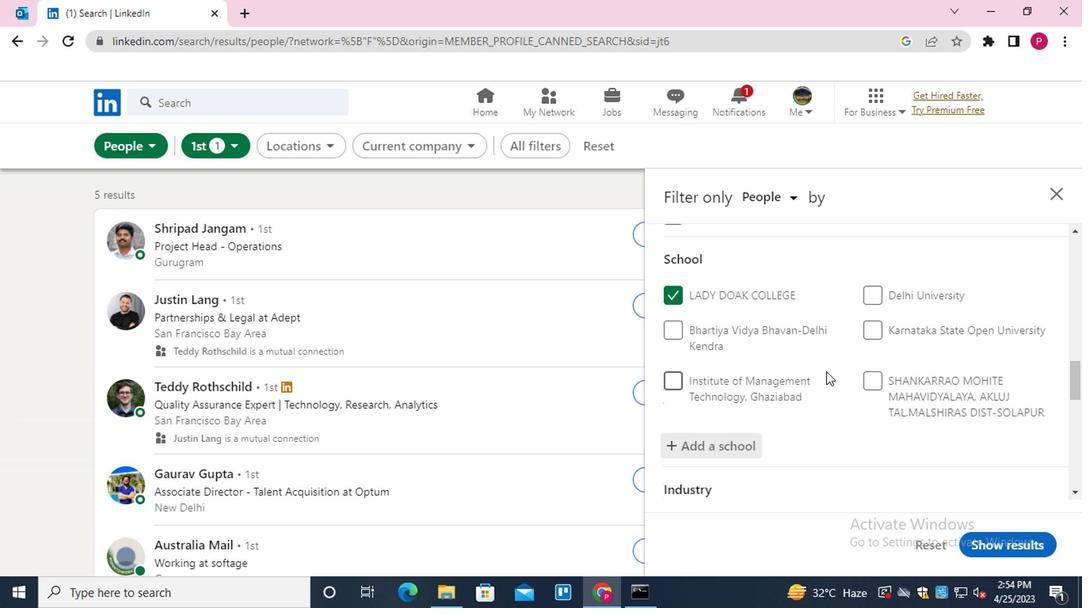 
Action: Mouse scrolled (823, 370) with delta (0, 0)
Screenshot: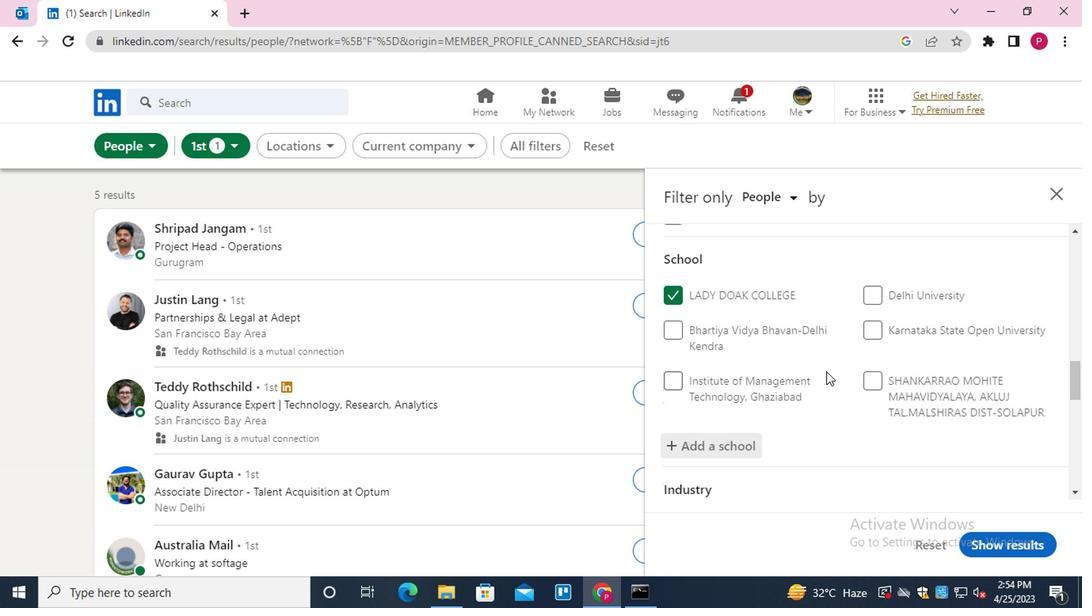 
Action: Mouse moved to (907, 470)
Screenshot: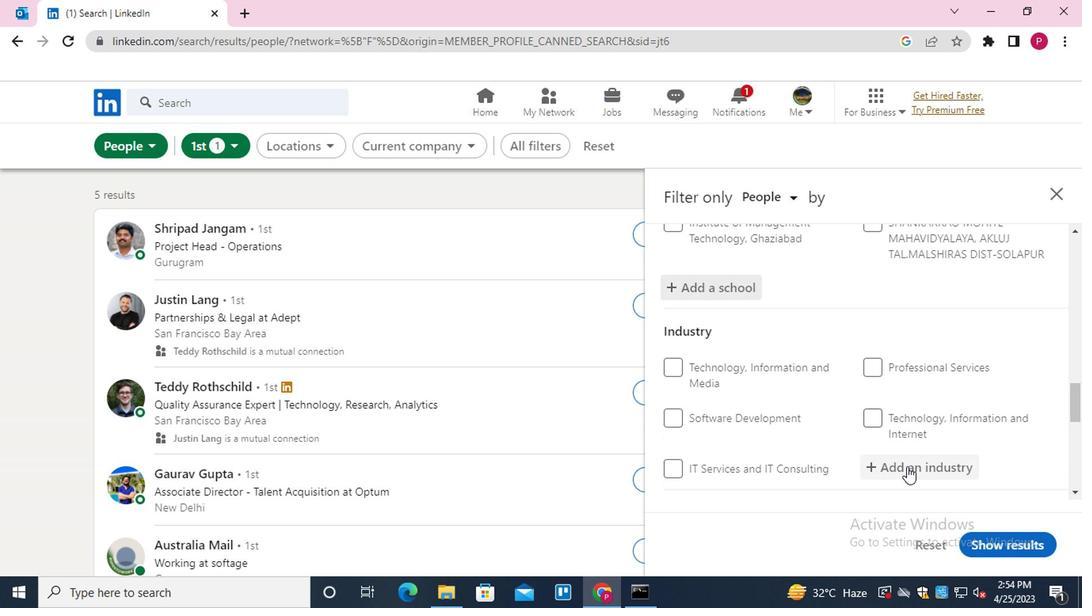 
Action: Mouse pressed left at (907, 470)
Screenshot: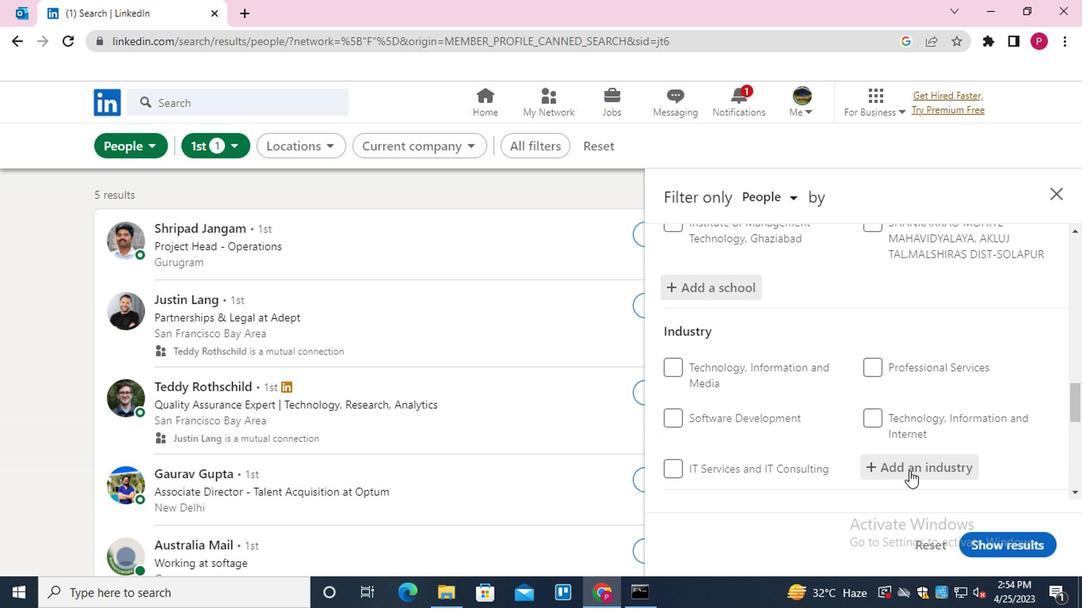 
Action: Key pressed <Key.shift>DIAGNOSTIC
Screenshot: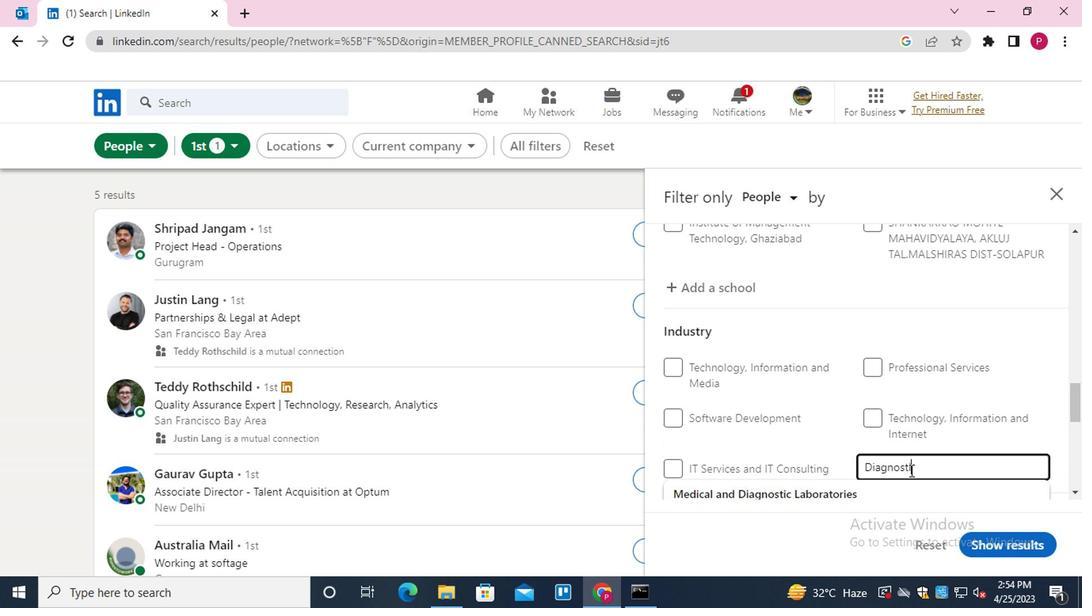 
Action: Mouse moved to (905, 379)
Screenshot: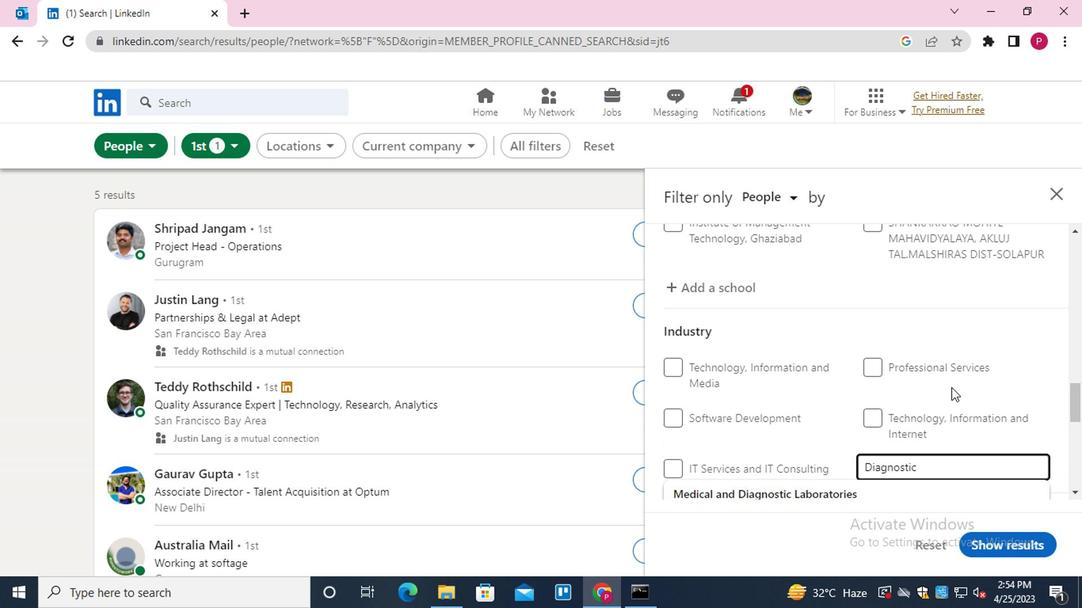 
Action: Mouse scrolled (905, 378) with delta (0, -1)
Screenshot: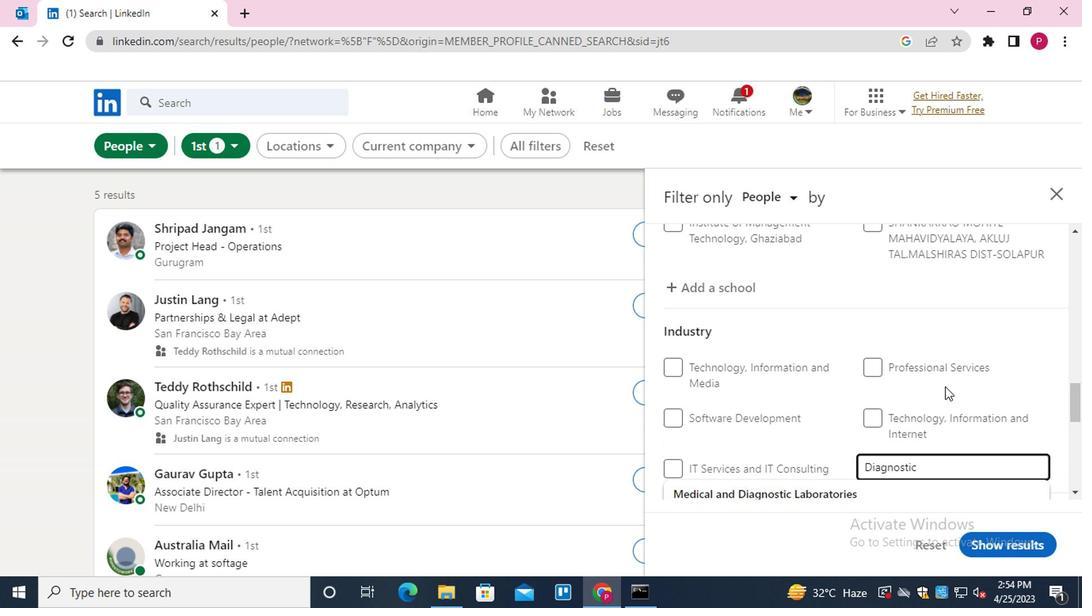 
Action: Mouse scrolled (905, 378) with delta (0, -1)
Screenshot: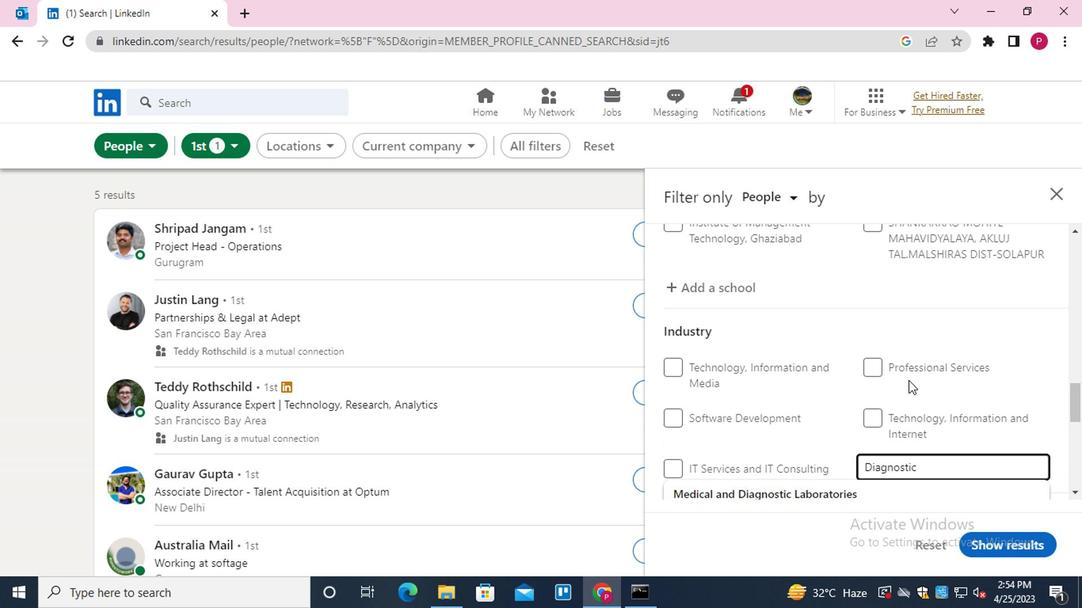 
Action: Mouse moved to (798, 339)
Screenshot: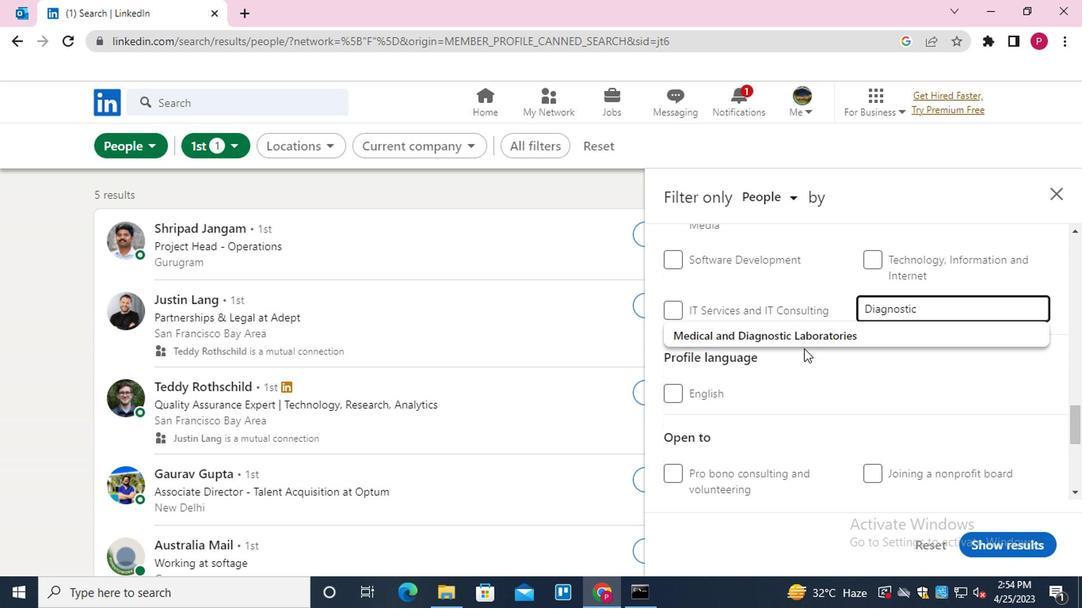 
Action: Mouse pressed left at (798, 339)
Screenshot: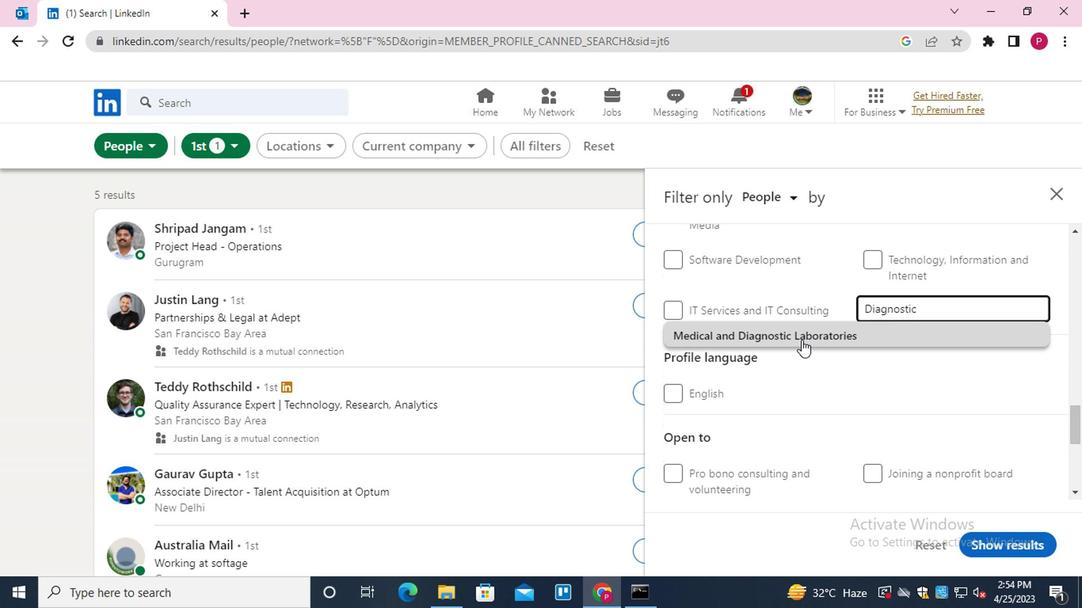 
Action: Mouse moved to (779, 316)
Screenshot: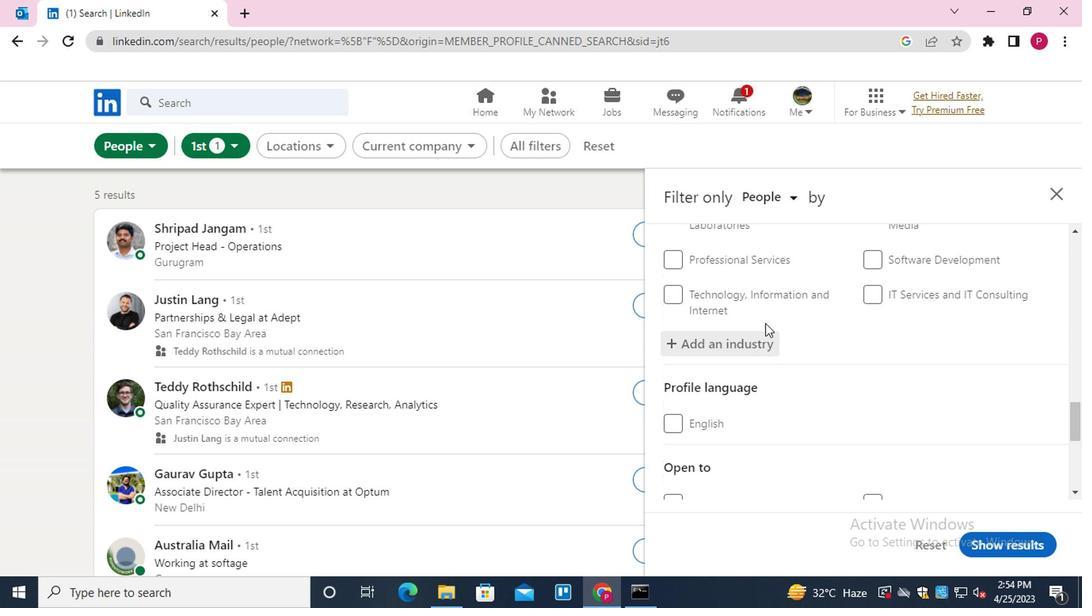 
Action: Mouse scrolled (779, 315) with delta (0, 0)
Screenshot: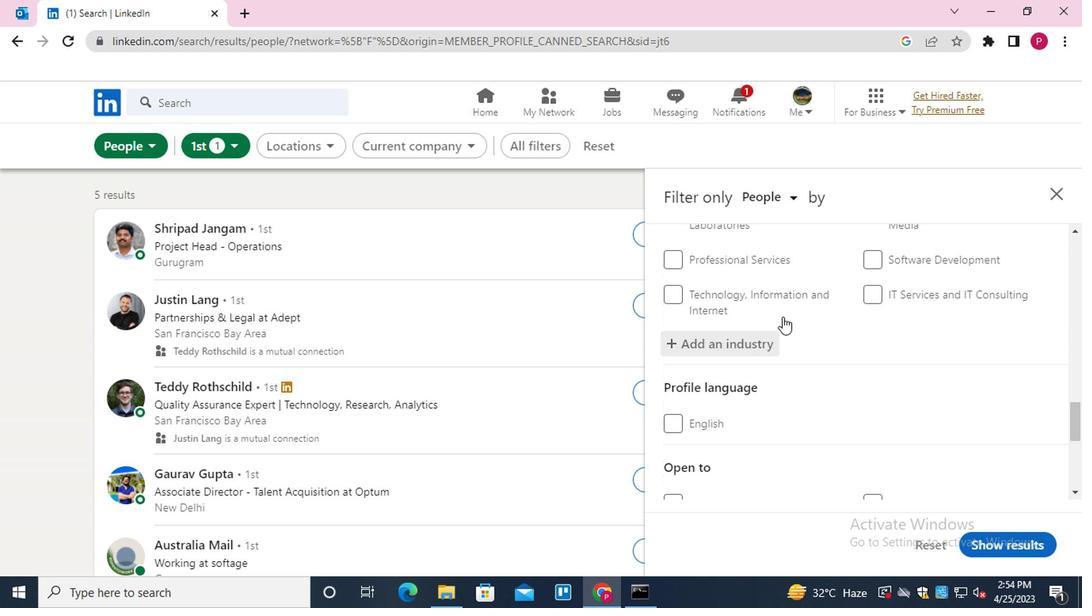 
Action: Mouse moved to (707, 345)
Screenshot: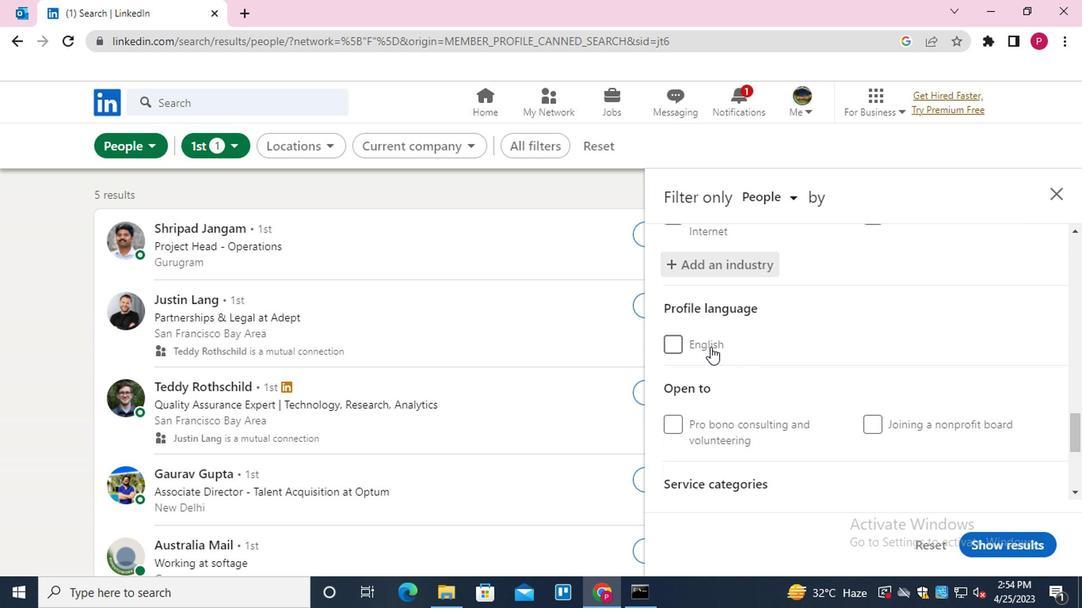 
Action: Mouse scrolled (707, 344) with delta (0, 0)
Screenshot: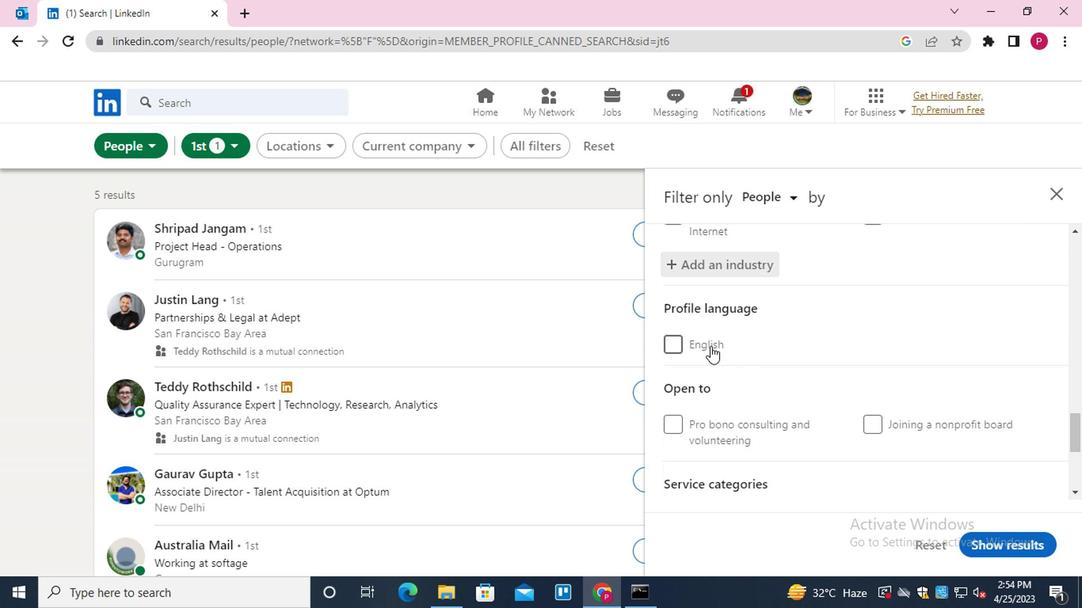 
Action: Mouse scrolled (707, 344) with delta (0, 0)
Screenshot: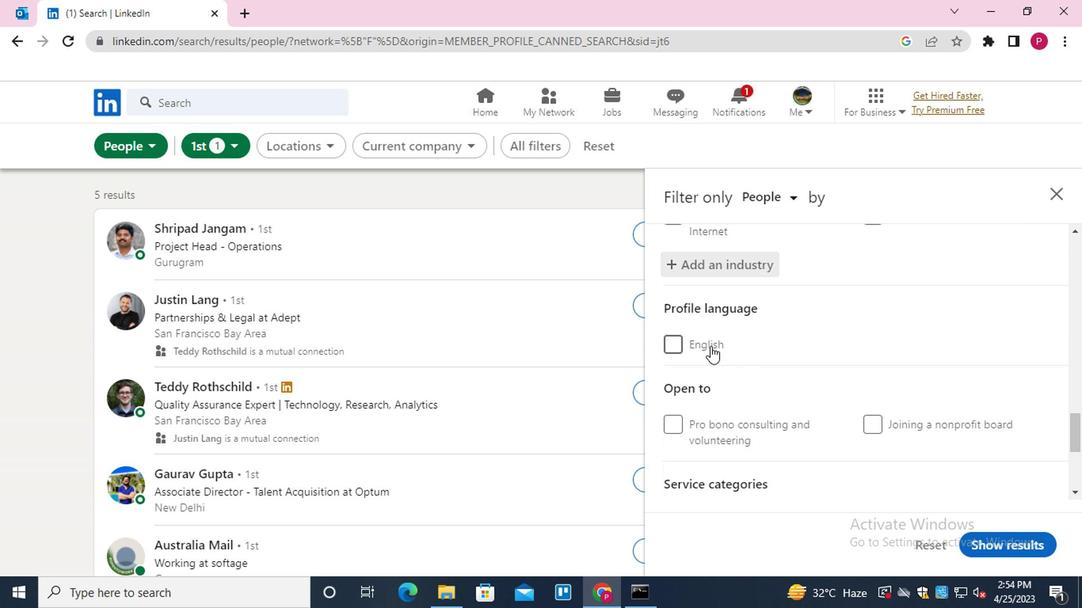 
Action: Mouse moved to (701, 357)
Screenshot: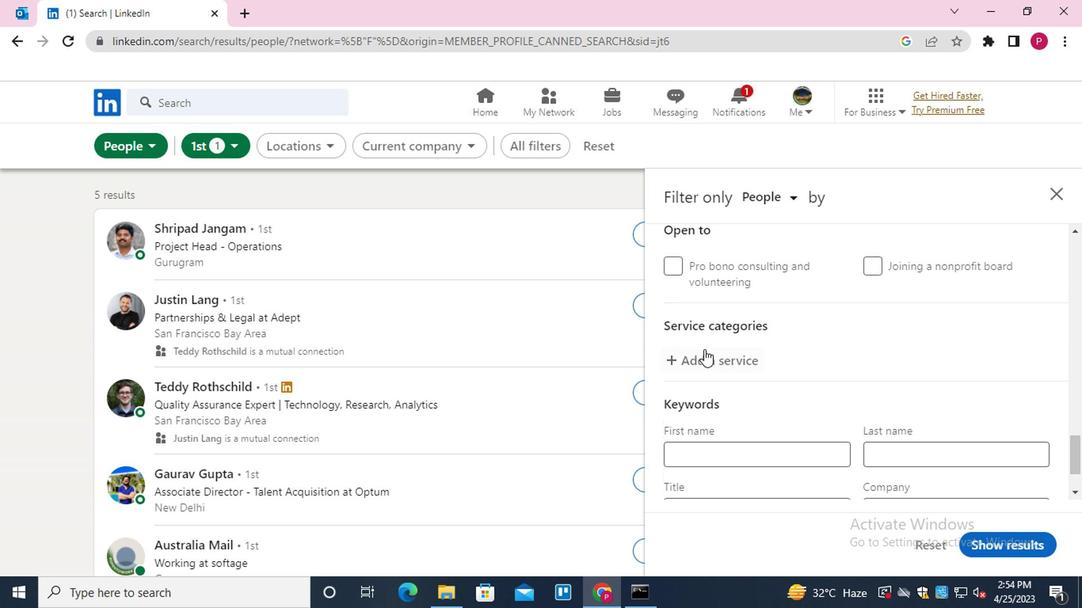 
Action: Mouse pressed left at (701, 357)
Screenshot: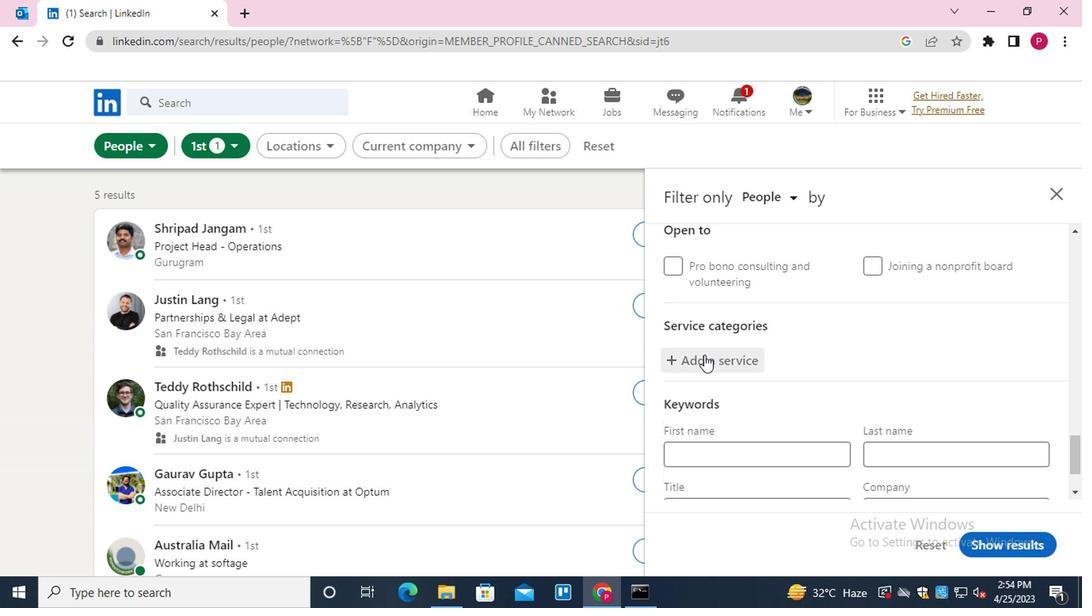 
Action: Mouse moved to (701, 358)
Screenshot: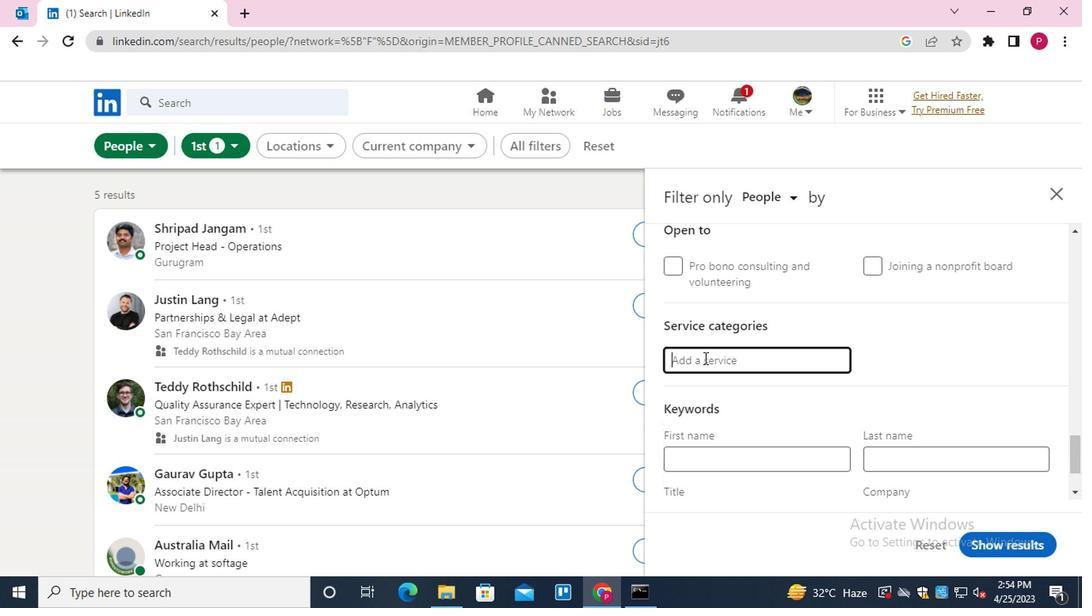 
Action: Key pressed <Key.shift>CYBER
Screenshot: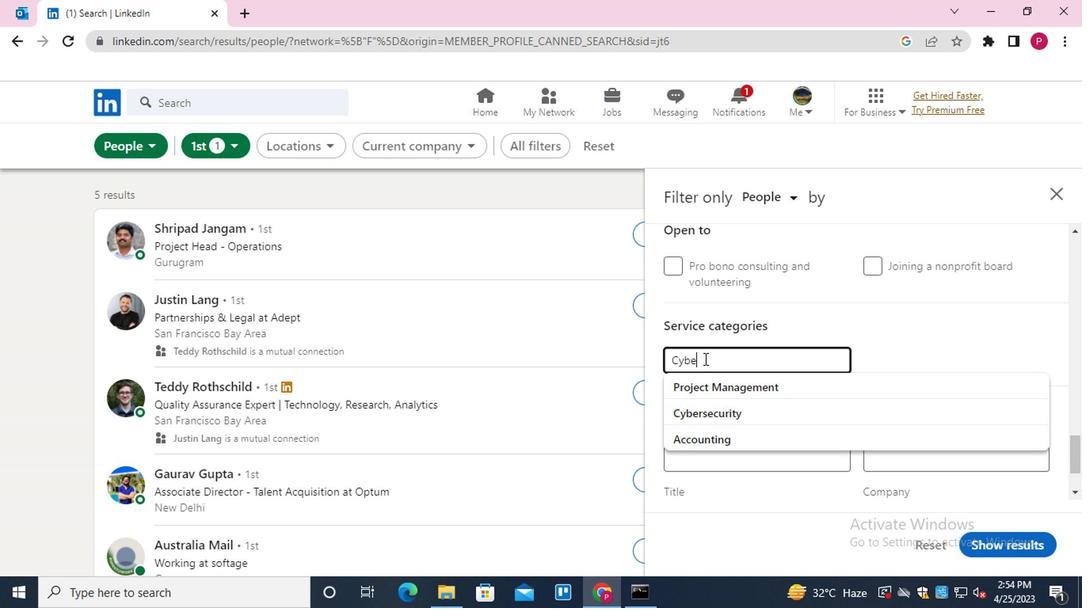 
Action: Mouse moved to (703, 387)
Screenshot: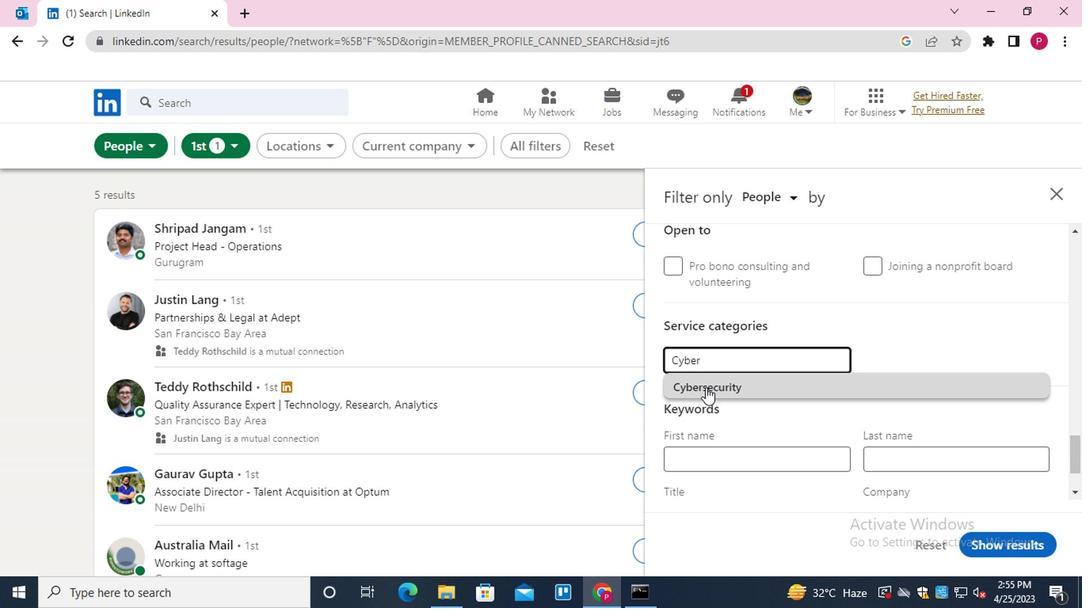 
Action: Mouse pressed left at (703, 387)
Screenshot: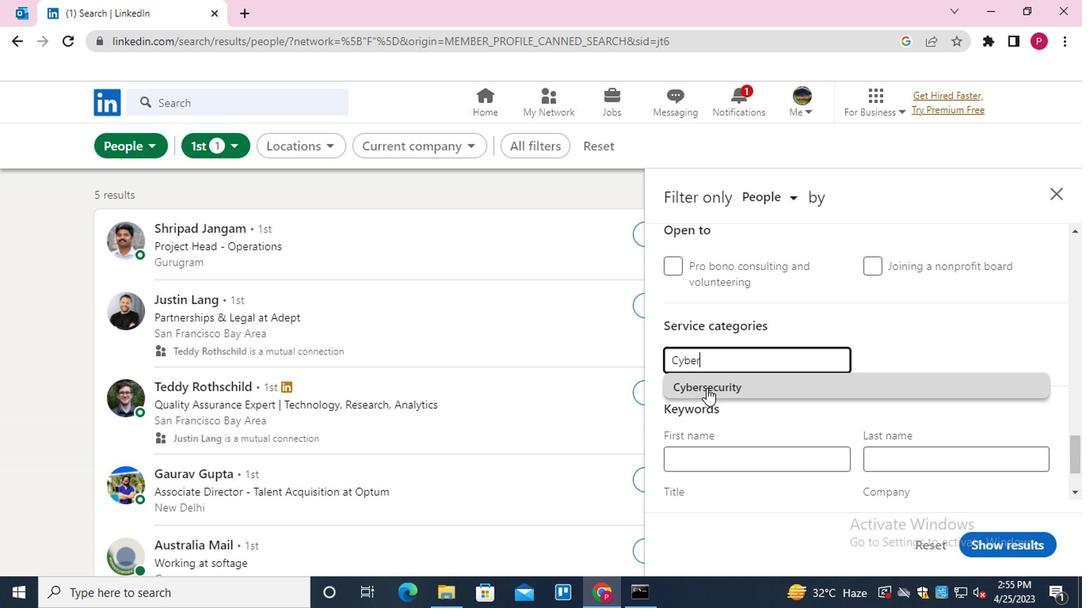 
Action: Mouse moved to (802, 312)
Screenshot: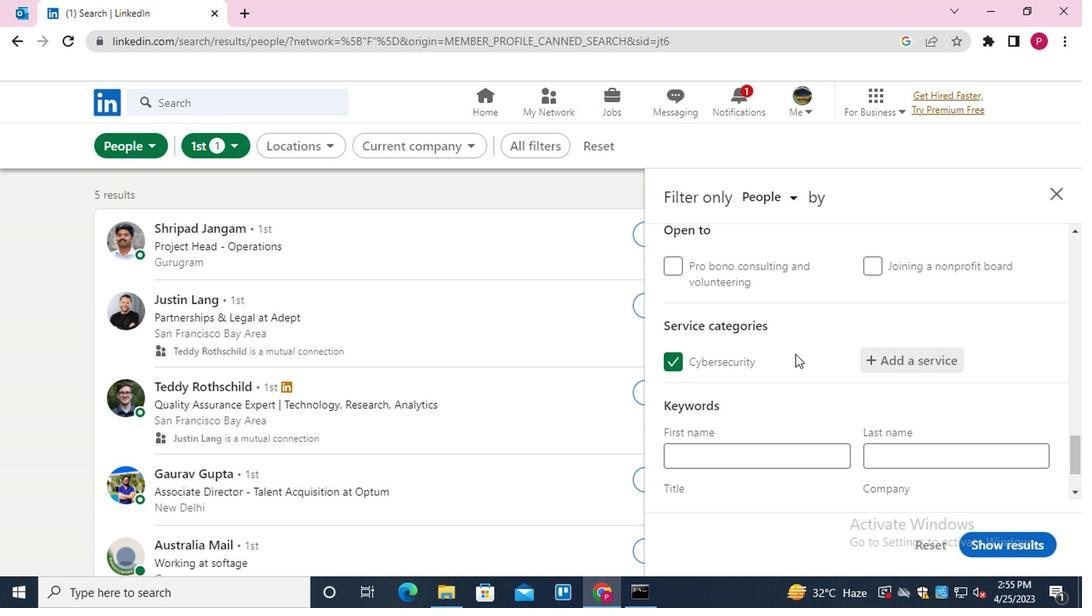 
Action: Mouse scrolled (802, 312) with delta (0, 0)
Screenshot: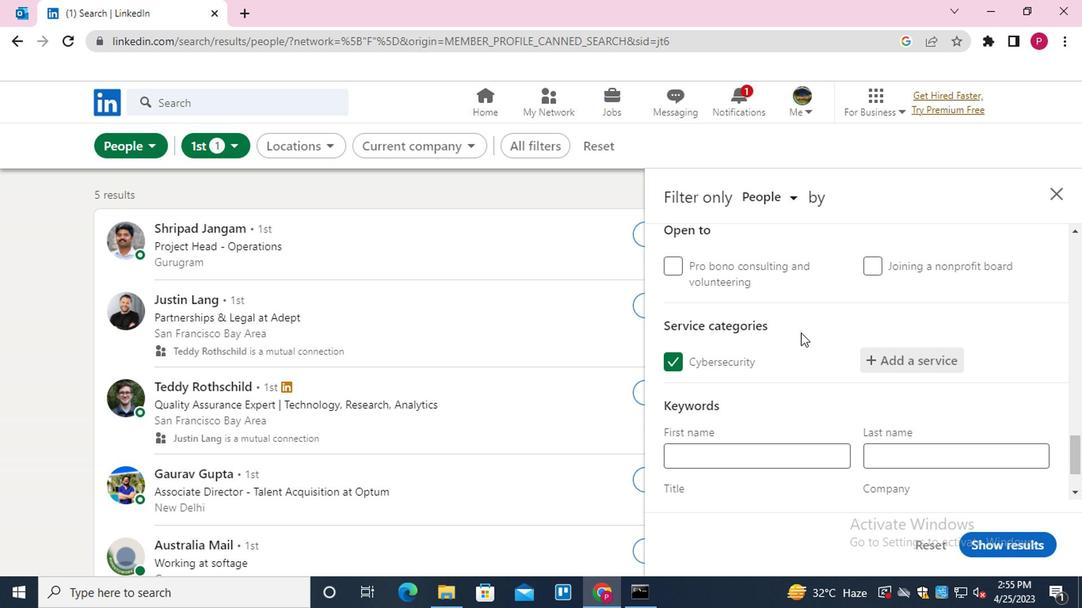 
Action: Mouse scrolled (802, 312) with delta (0, 0)
Screenshot: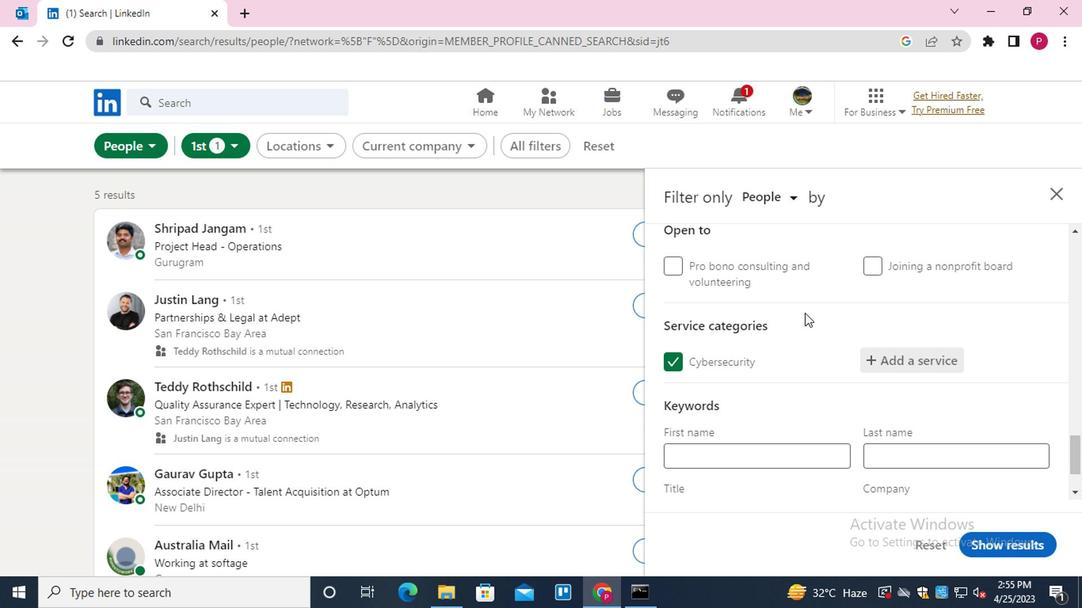 
Action: Mouse scrolled (802, 312) with delta (0, 0)
Screenshot: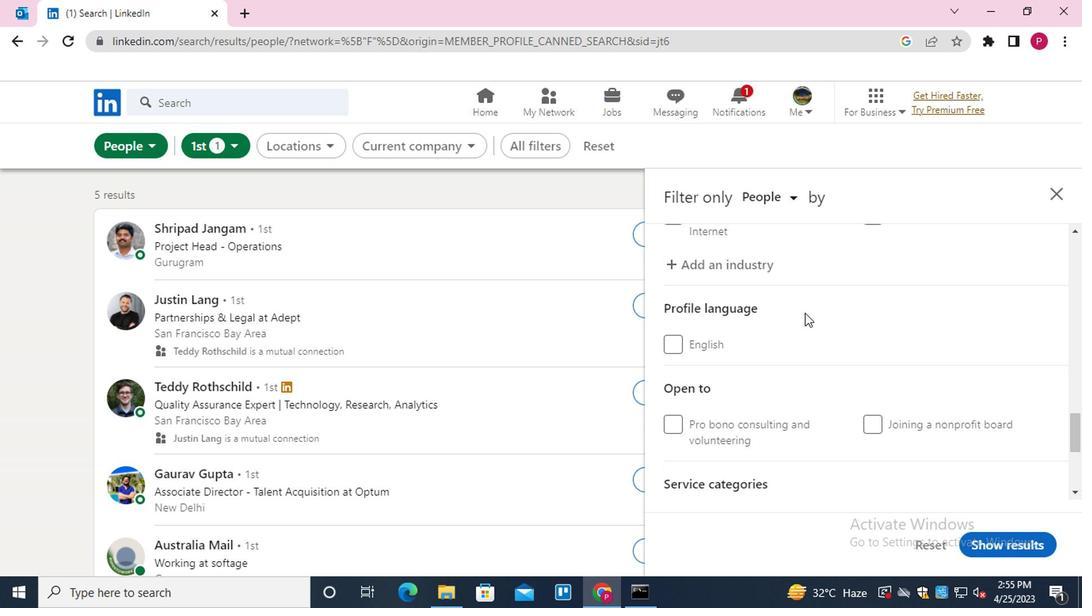 
Action: Mouse scrolled (802, 312) with delta (0, 0)
Screenshot: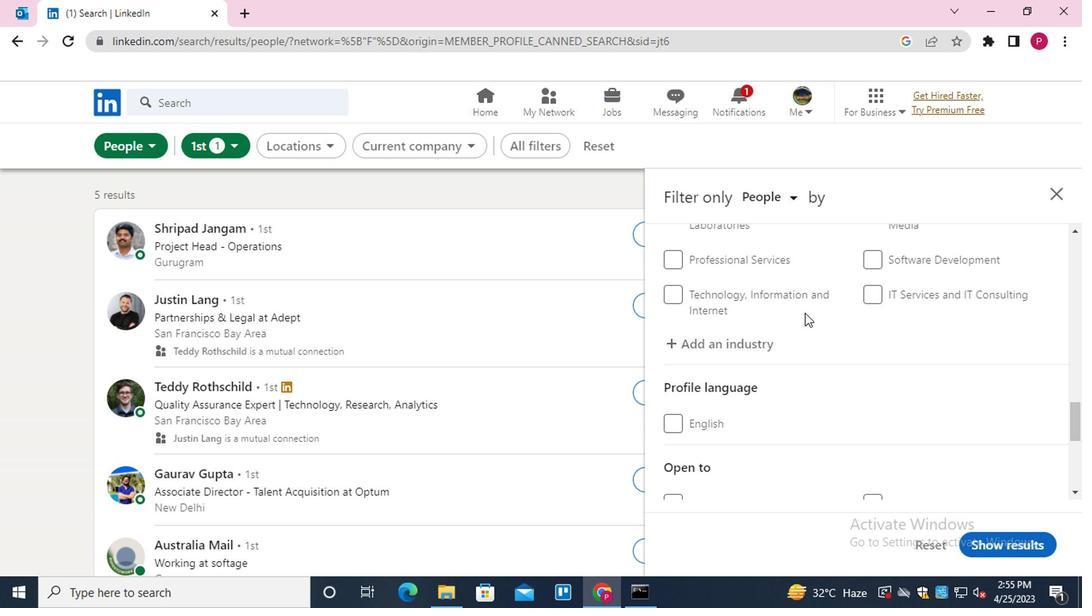 
Action: Mouse scrolled (802, 312) with delta (0, 0)
Screenshot: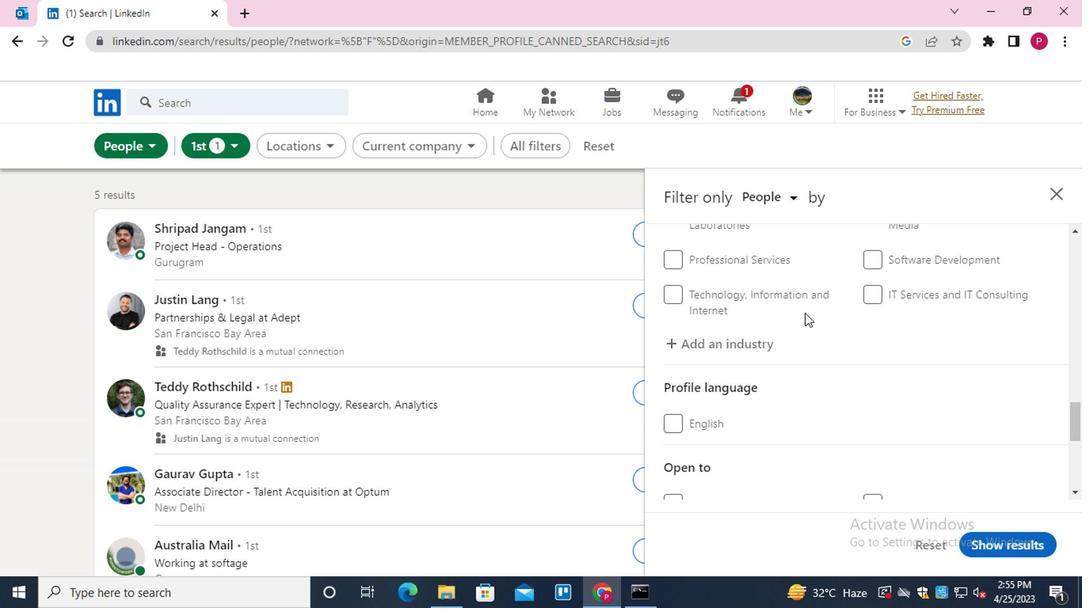 
Action: Mouse scrolled (802, 311) with delta (0, -1)
Screenshot: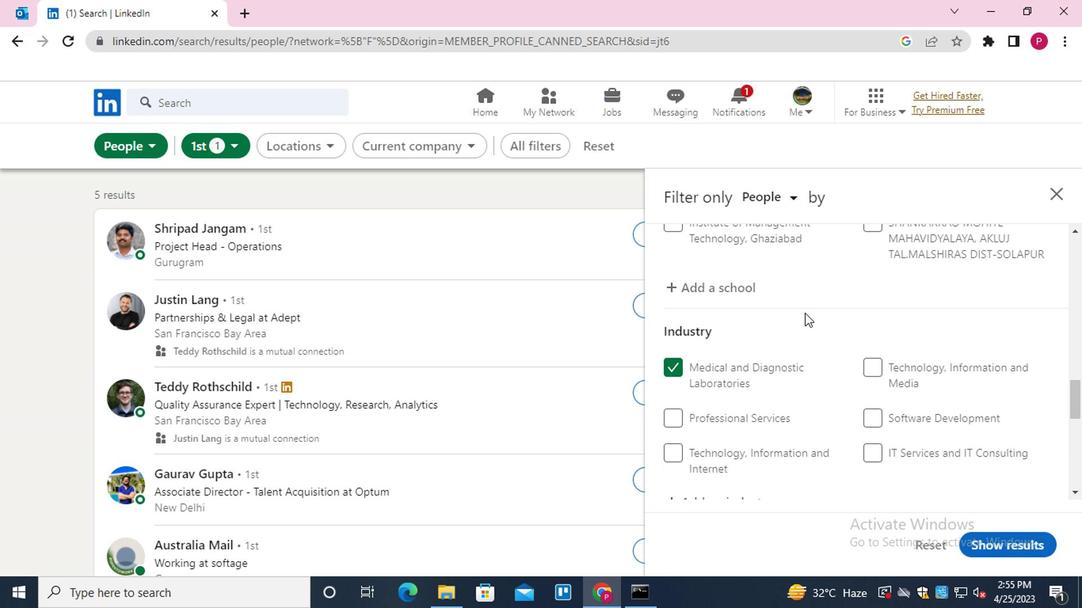 
Action: Mouse scrolled (802, 311) with delta (0, -1)
Screenshot: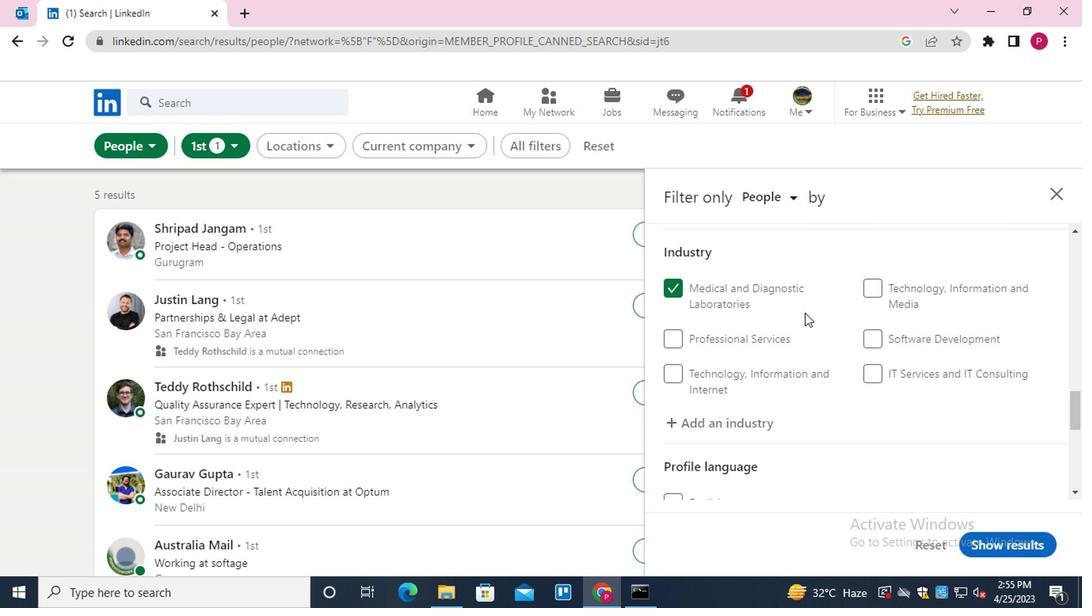 
Action: Mouse scrolled (802, 311) with delta (0, -1)
Screenshot: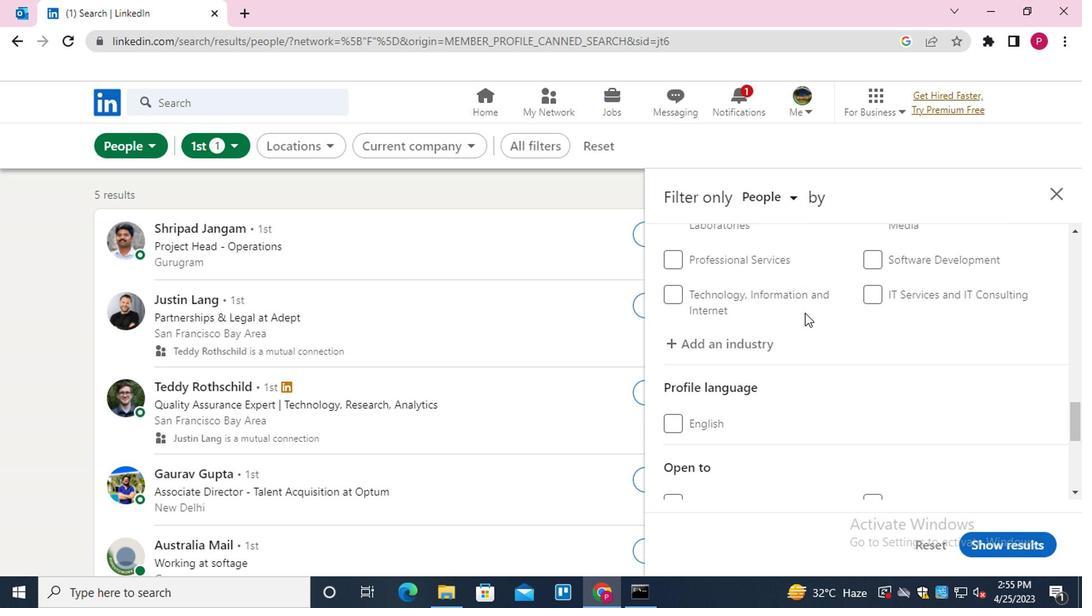 
Action: Mouse scrolled (802, 311) with delta (0, -1)
Screenshot: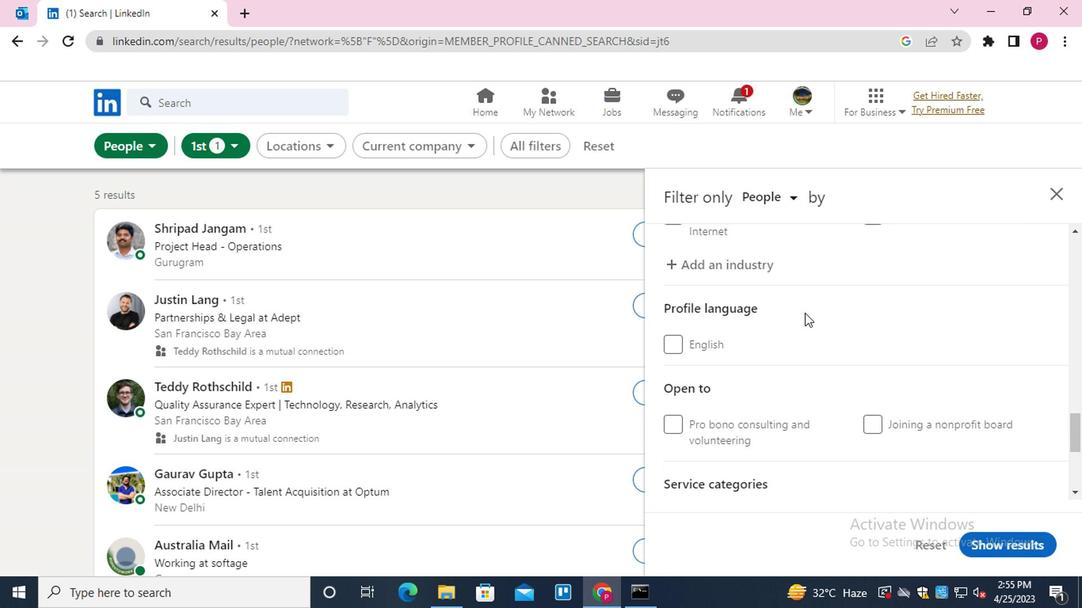 
Action: Mouse scrolled (802, 312) with delta (0, 0)
Screenshot: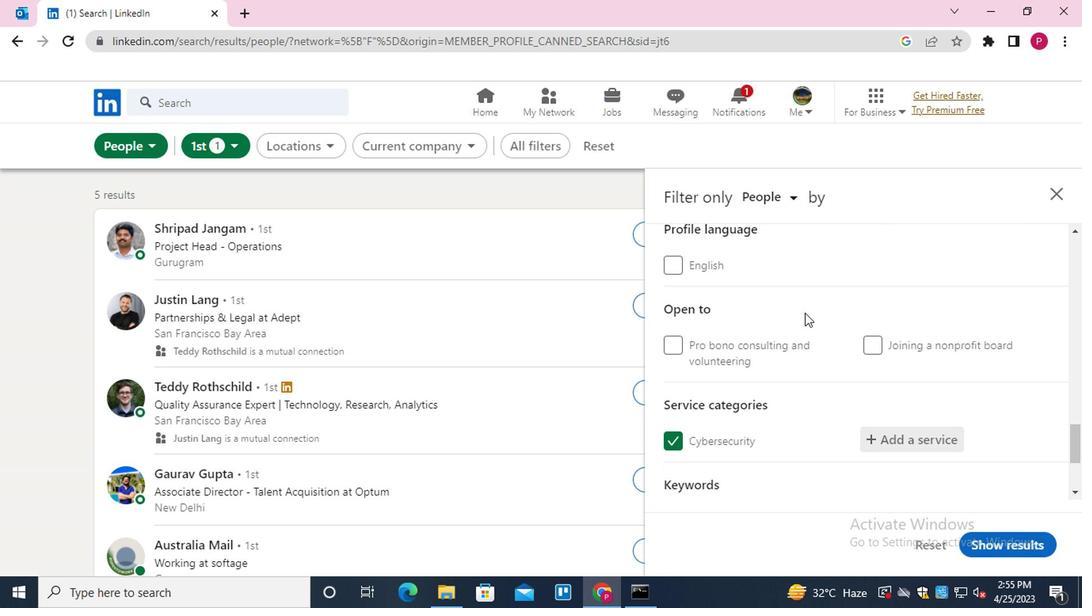
Action: Mouse scrolled (802, 312) with delta (0, 0)
Screenshot: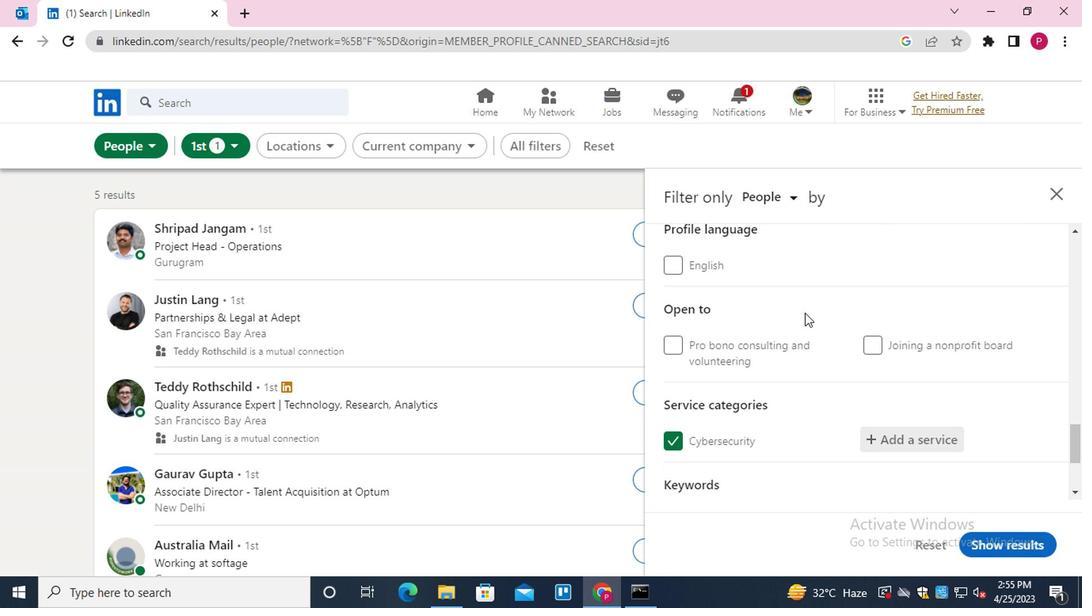 
Action: Mouse scrolled (802, 312) with delta (0, 0)
Screenshot: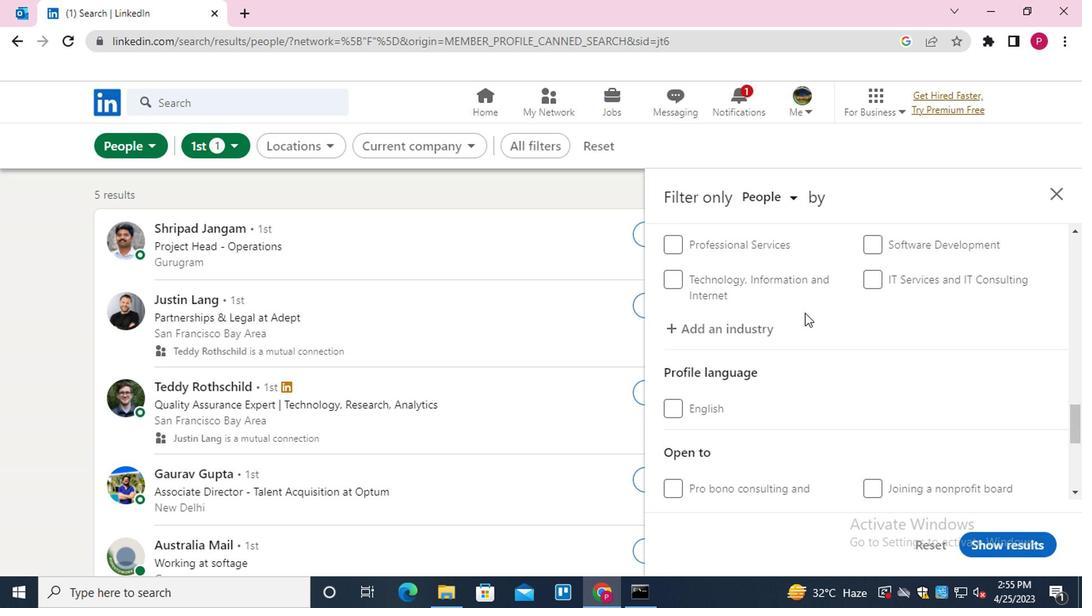 
Action: Mouse moved to (775, 306)
Screenshot: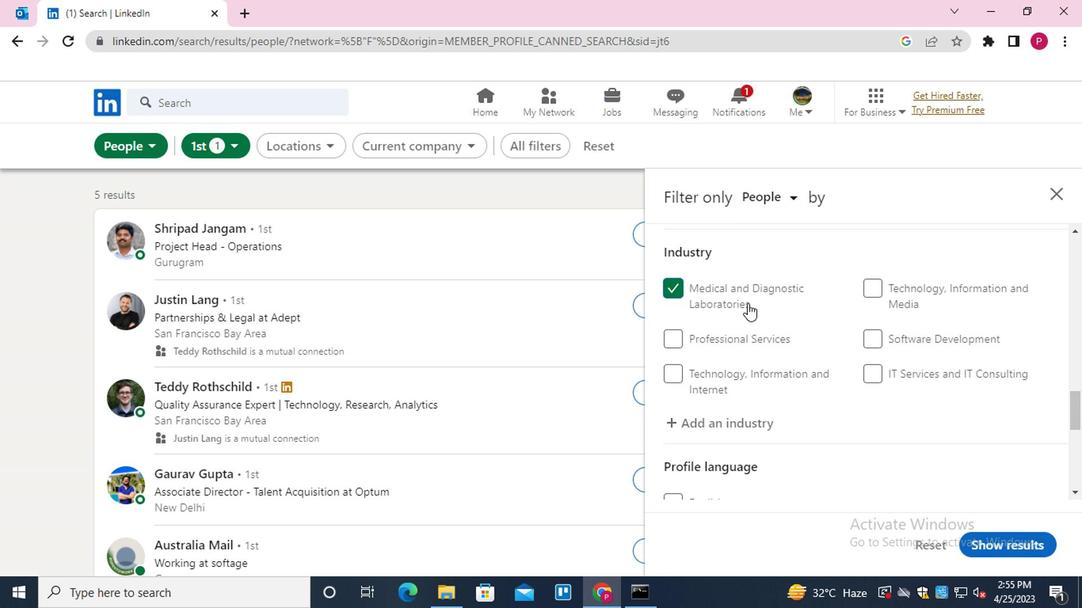 
Action: Mouse scrolled (775, 306) with delta (0, 0)
Screenshot: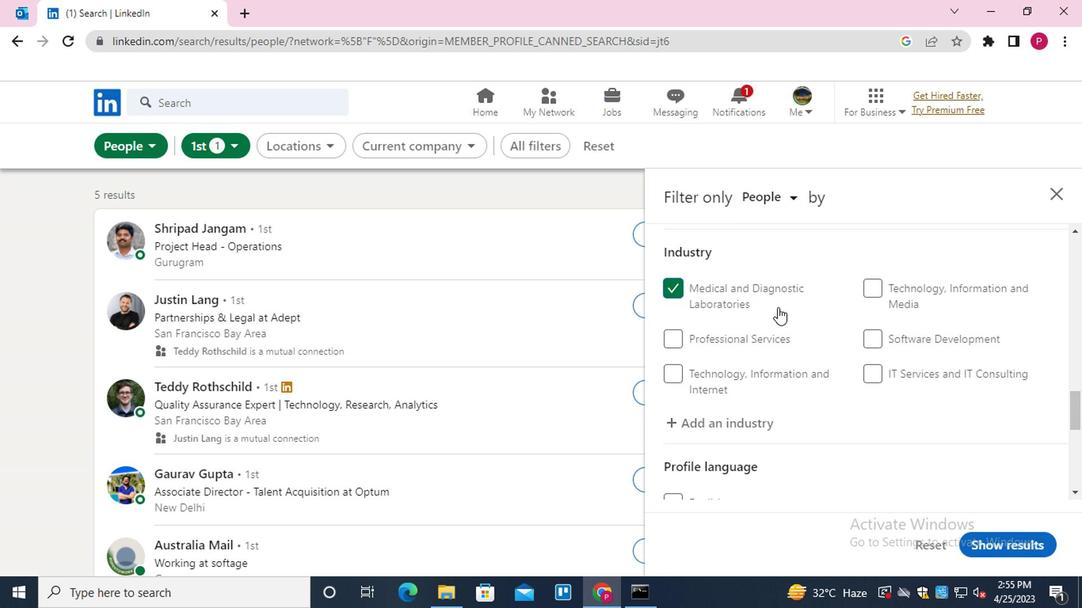 
Action: Mouse scrolled (775, 306) with delta (0, 0)
Screenshot: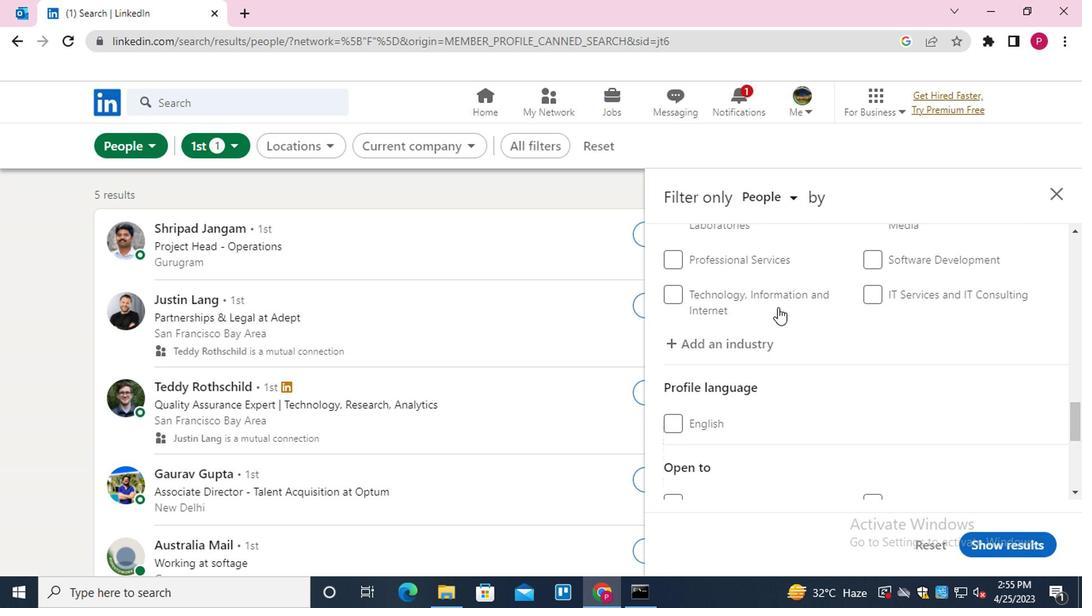 
Action: Mouse scrolled (775, 306) with delta (0, 0)
Screenshot: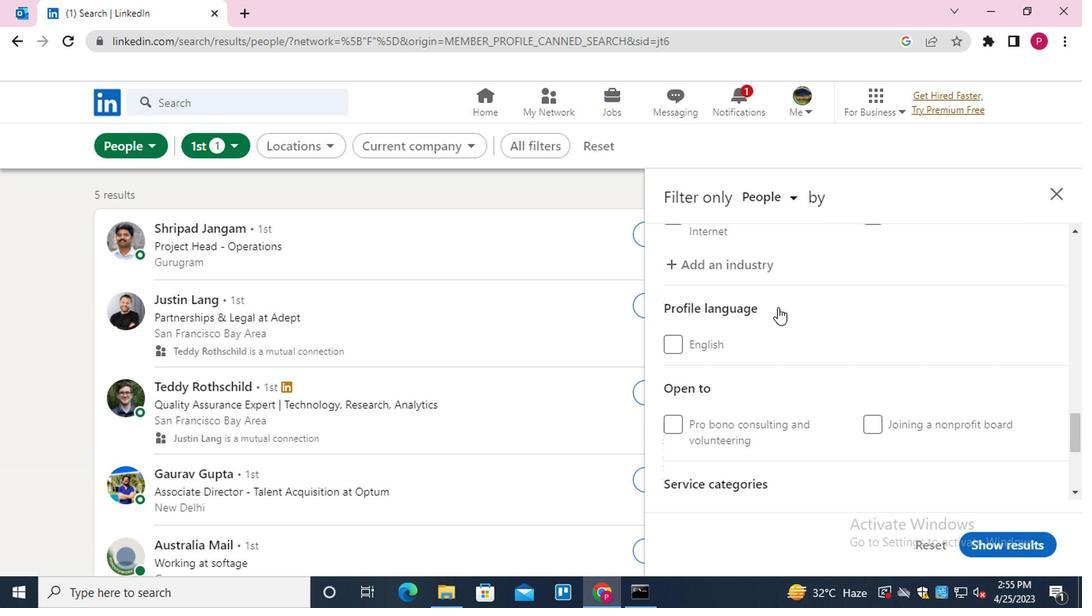 
Action: Mouse moved to (775, 306)
Screenshot: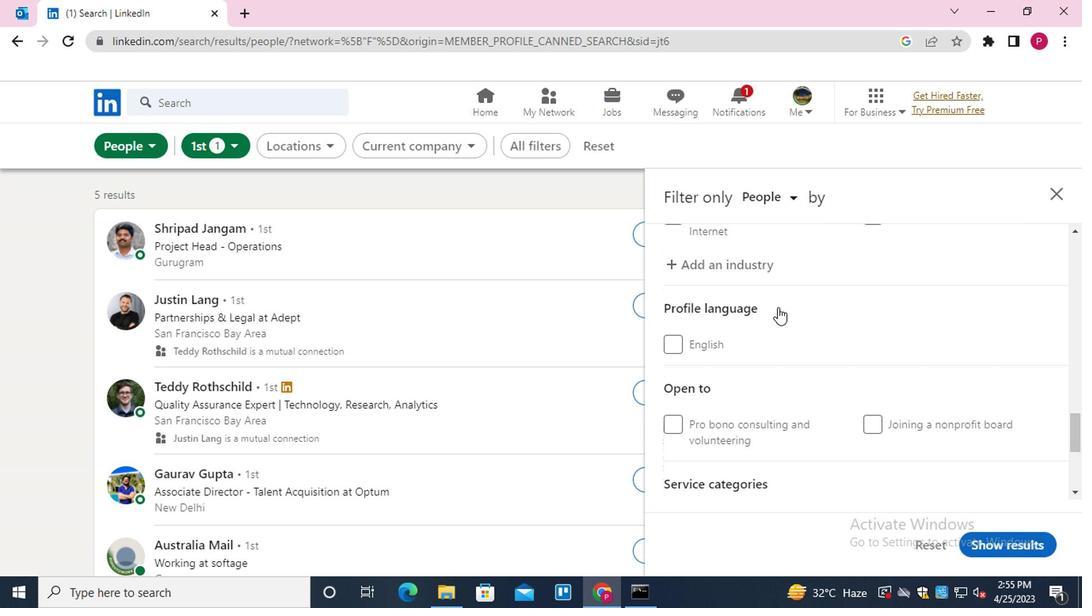 
Action: Mouse scrolled (775, 306) with delta (0, 0)
Screenshot: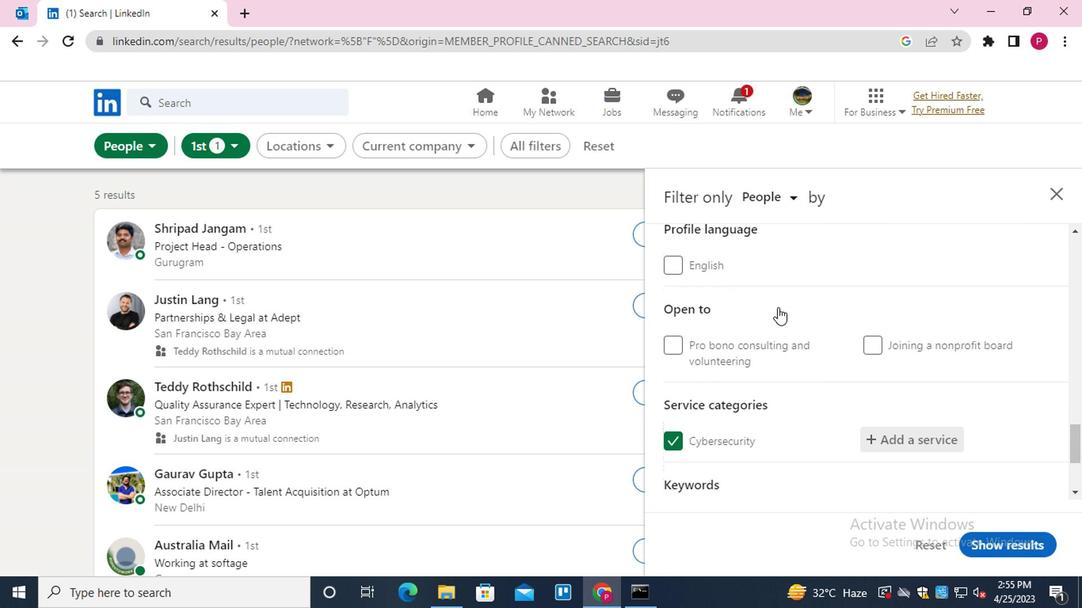 
Action: Mouse scrolled (775, 306) with delta (0, 0)
Screenshot: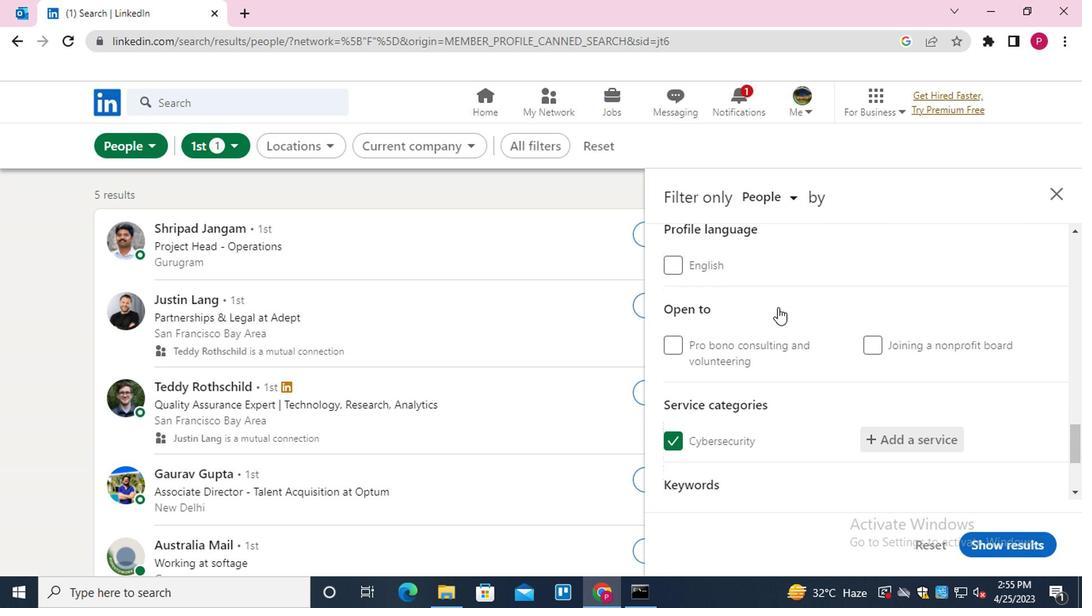 
Action: Mouse moved to (736, 302)
Screenshot: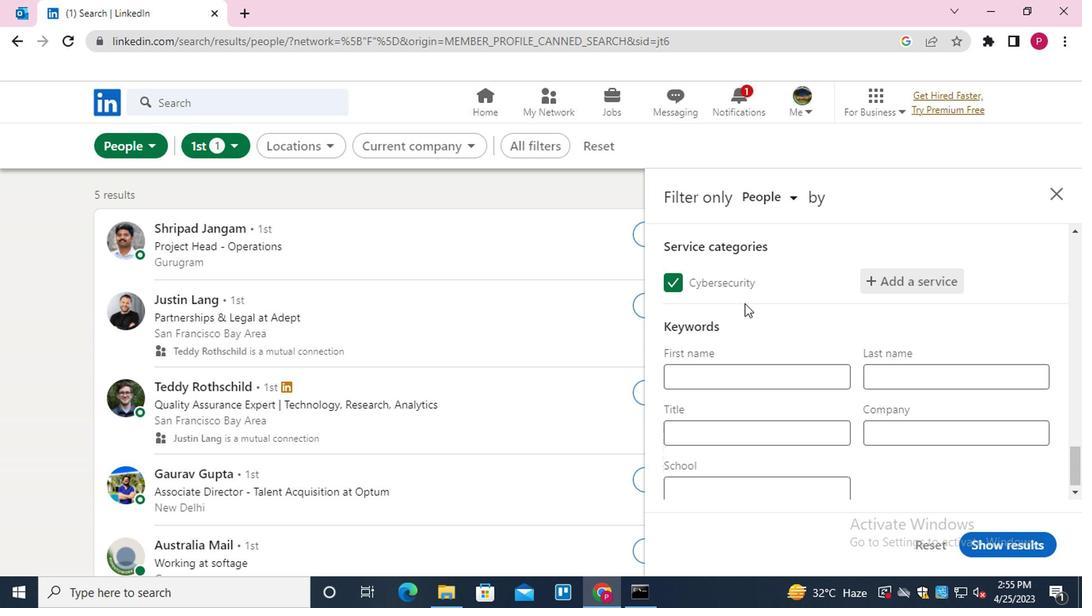 
Action: Mouse scrolled (736, 302) with delta (0, 0)
Screenshot: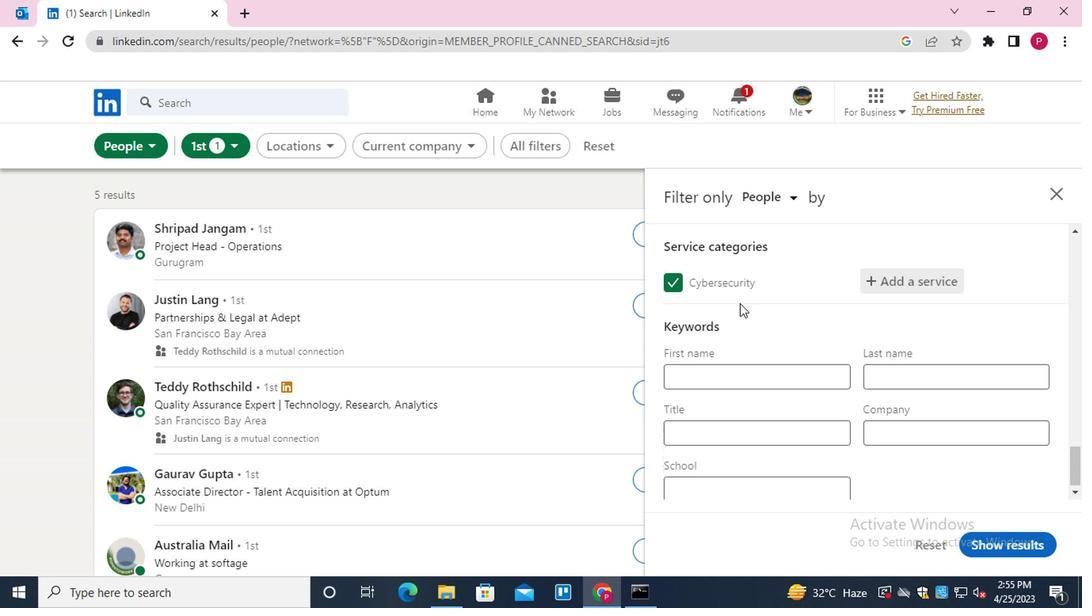 
Action: Mouse moved to (714, 432)
Screenshot: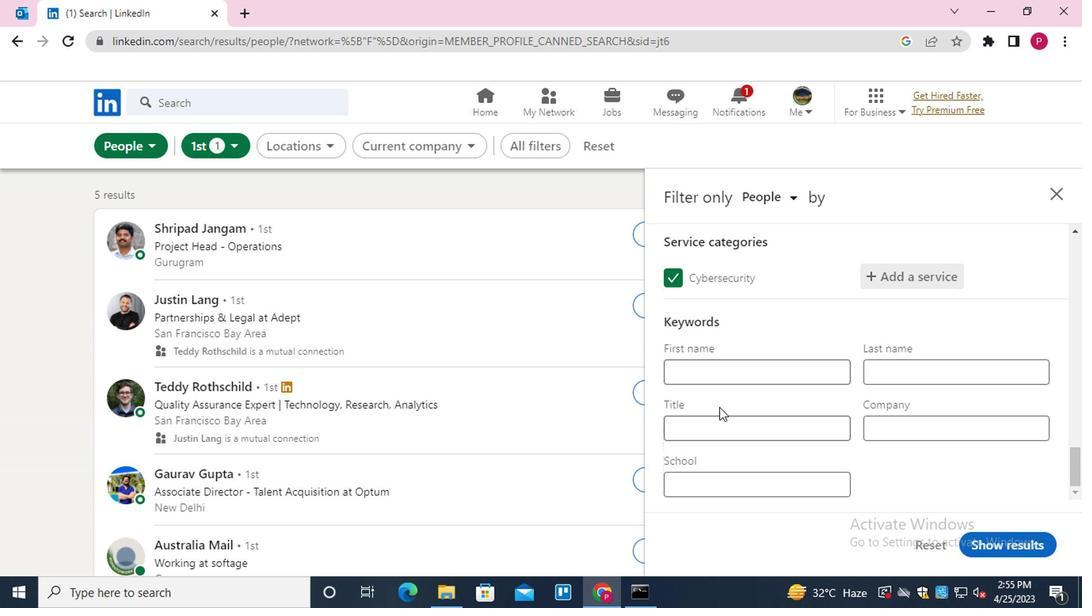
Action: Mouse pressed left at (714, 432)
Screenshot: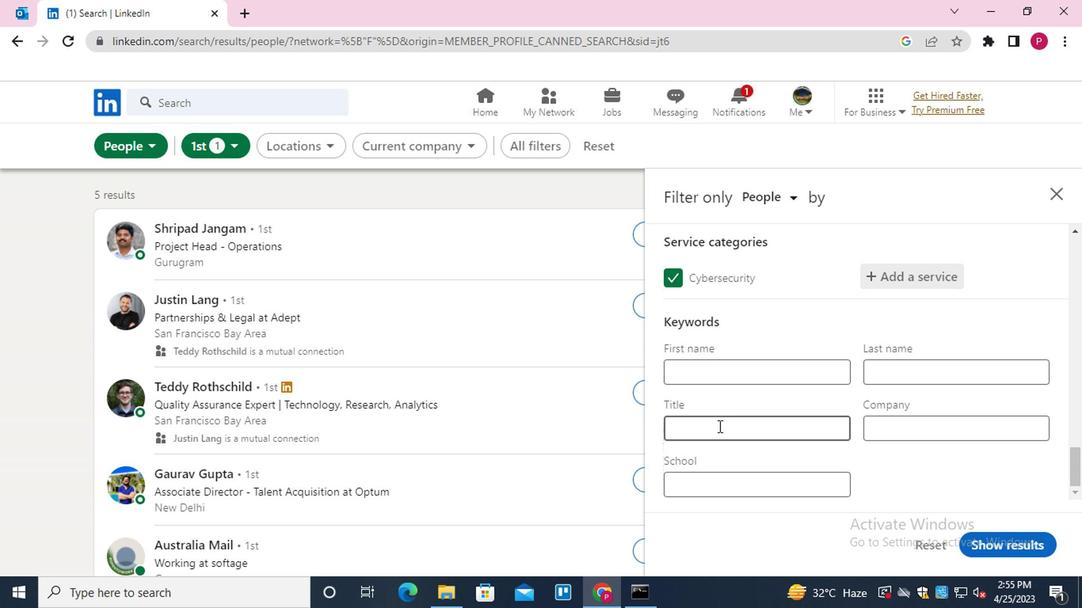 
Action: Key pressed <Key.shift><Key.shift><Key.shift><Key.shift><Key.shift><Key.shift><Key.shift><Key.shift>OPREATIONS<Key.space><Key.shift><Key.backspace><Key.backspace><Key.backspace><Key.backspace><Key.backspace><Key.backspace><Key.backspace><Key.backspace><Key.backspace>ERATIONS<Key.space><Key.shift>MANAGER
Screenshot: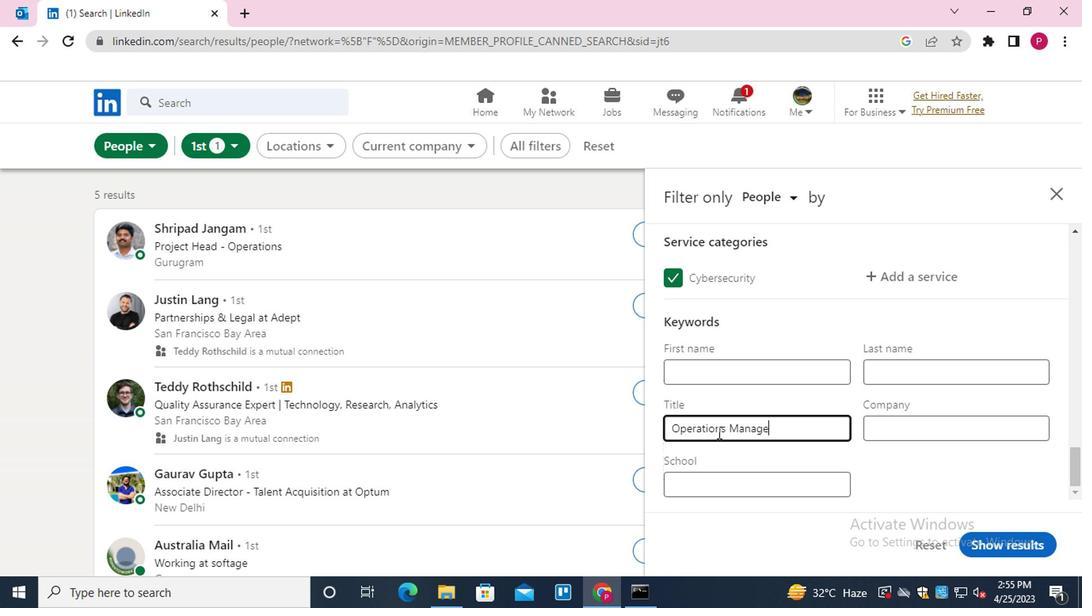 
Action: Mouse moved to (1011, 530)
Screenshot: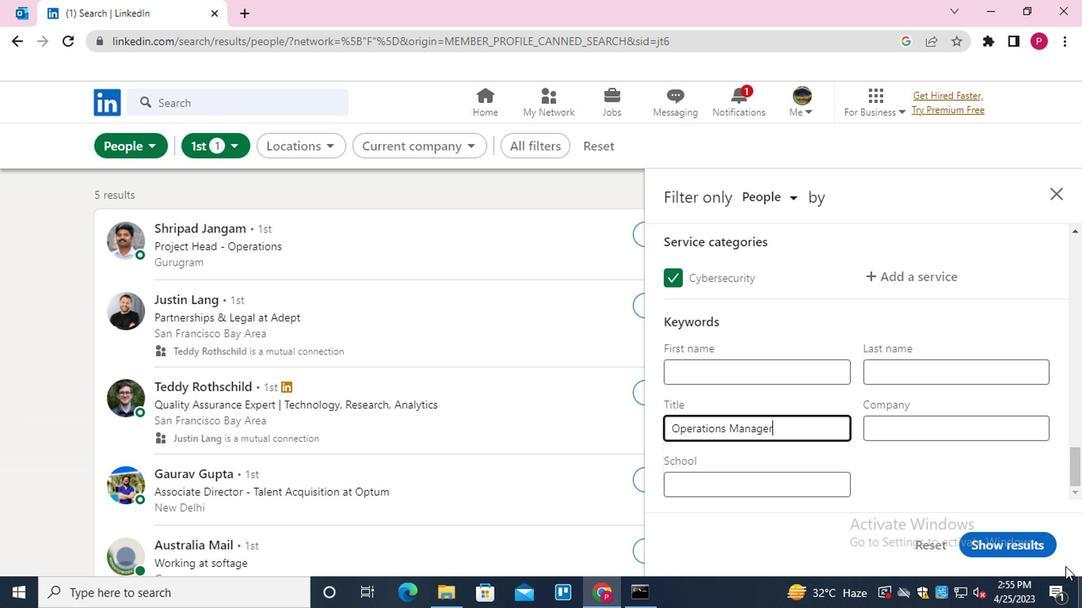 
Action: Mouse pressed left at (1011, 530)
Screenshot: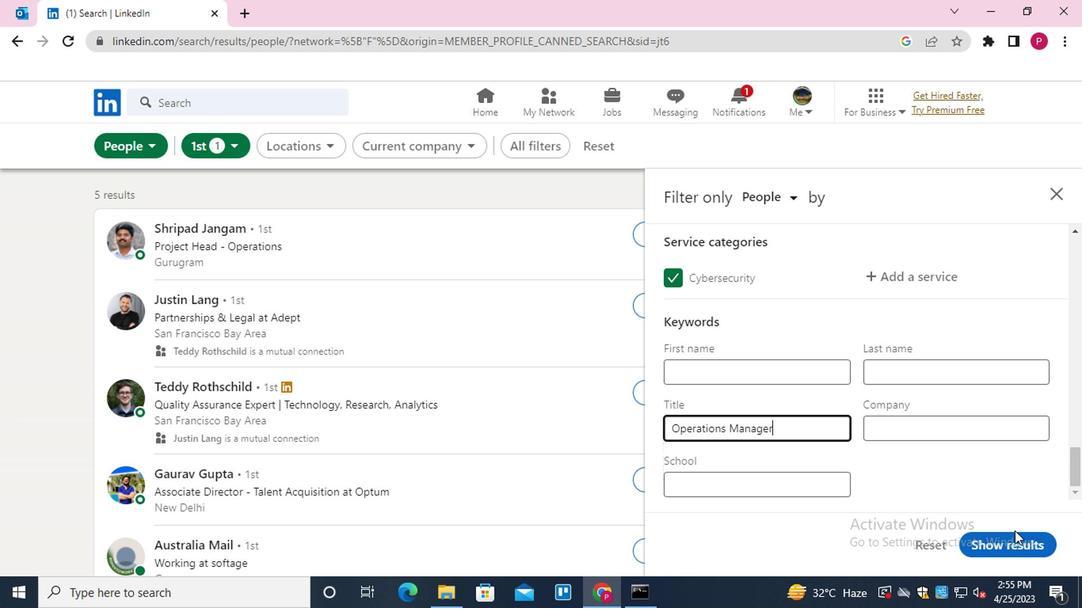 
Action: Mouse moved to (1010, 540)
Screenshot: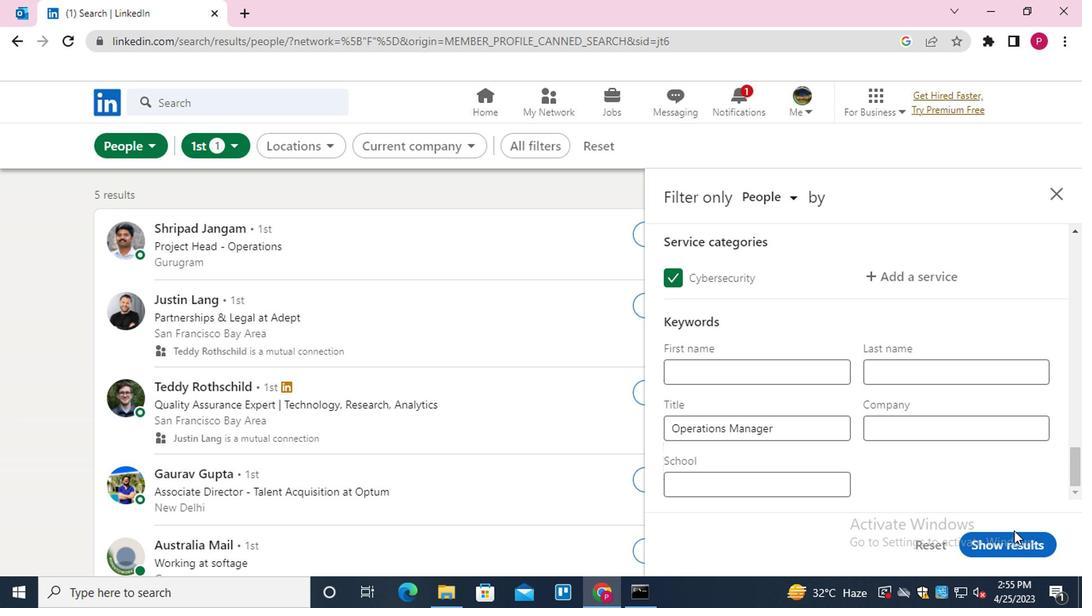
Action: Mouse pressed left at (1010, 540)
Screenshot: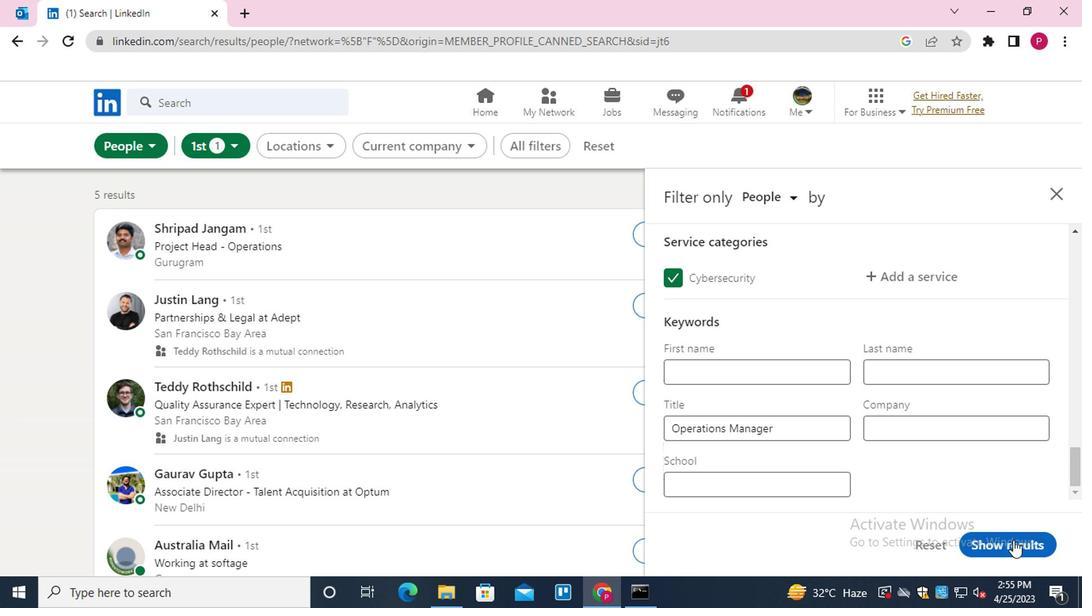 
Action: Mouse moved to (716, 442)
Screenshot: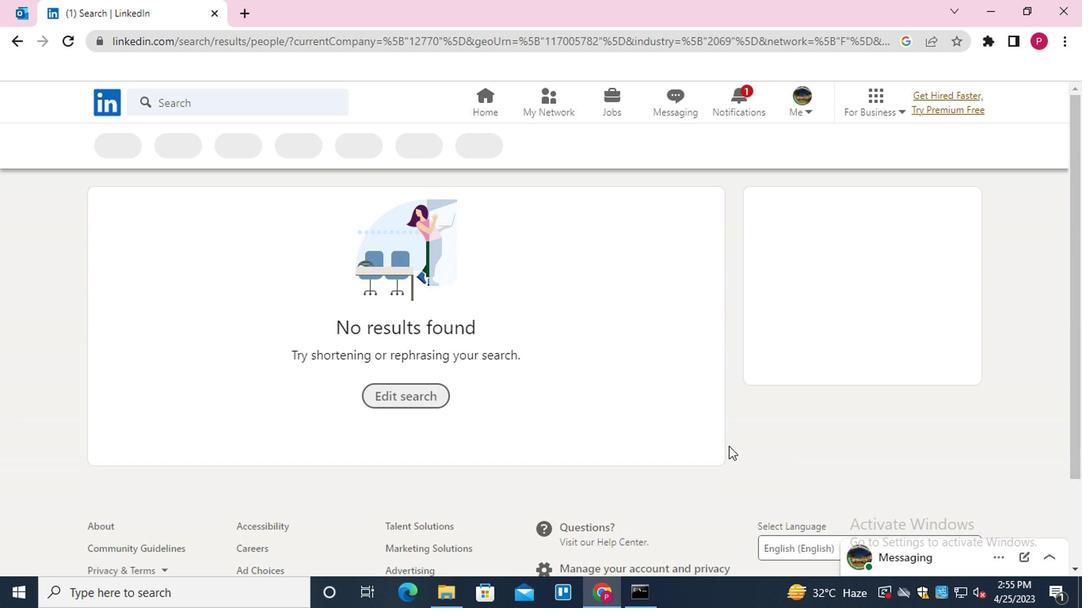 
